 Task: Look for space in Capão da Canoa, Brazil from 6th June, 2023 to 8th June, 2023 for 2 adults in price range Rs.7000 to Rs.12000. Place can be private room with 1  bedroom having 2 beds and 1 bathroom. Property type can be house, flat, guest house. Amenities needed are: wifi. Booking option can be shelf check-in. Required host language is Spanish.
Action: Mouse moved to (418, 92)
Screenshot: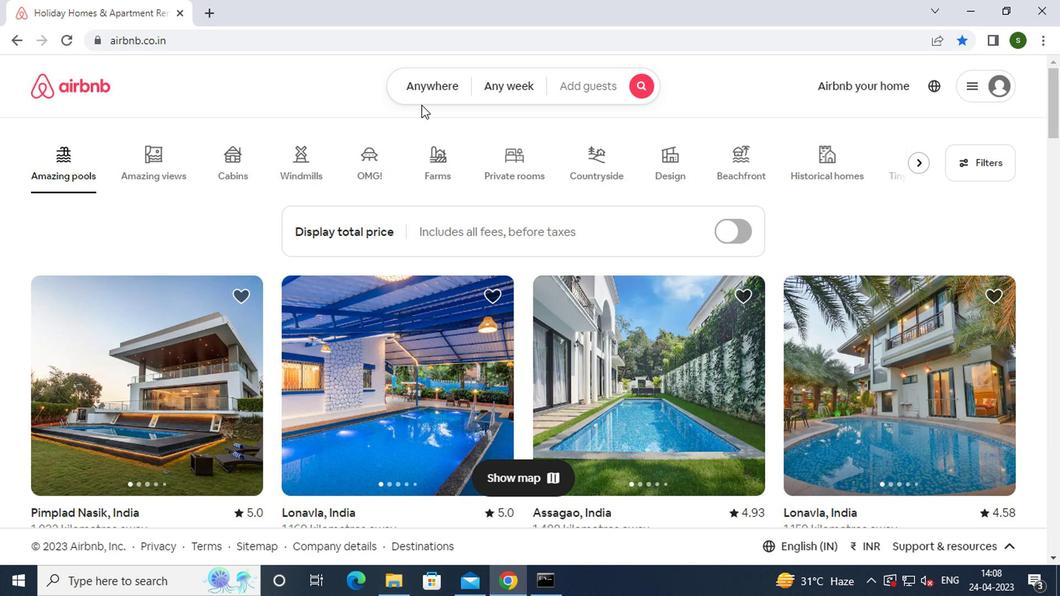 
Action: Mouse pressed left at (418, 92)
Screenshot: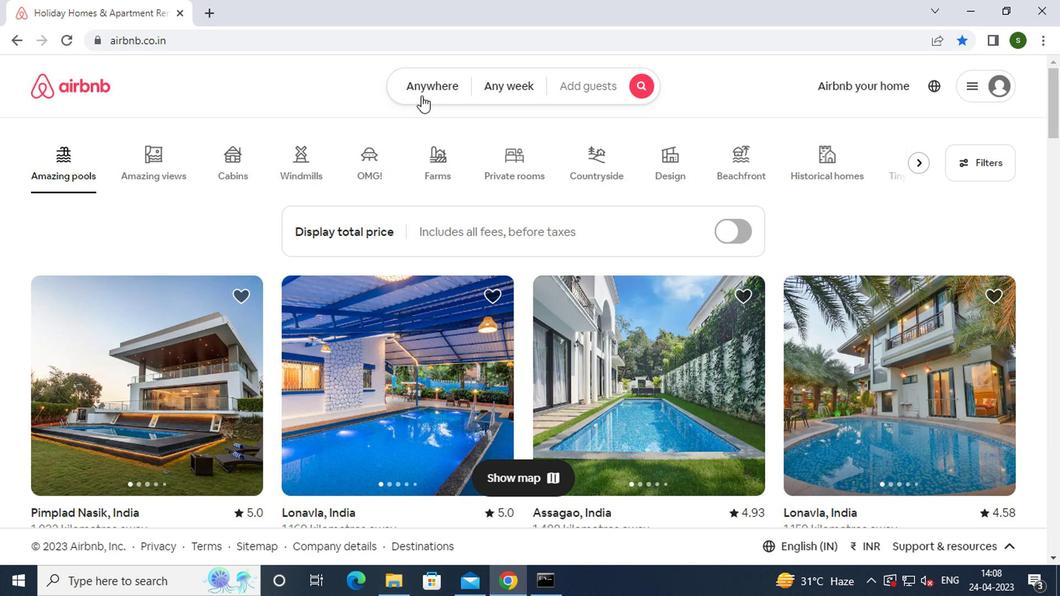 
Action: Mouse moved to (290, 153)
Screenshot: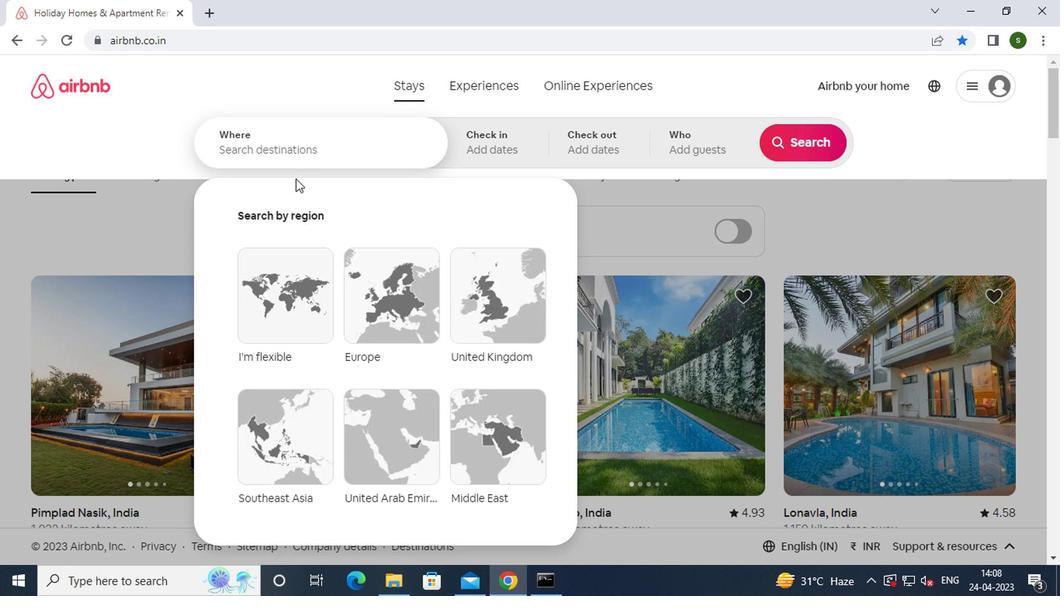 
Action: Mouse pressed left at (290, 153)
Screenshot: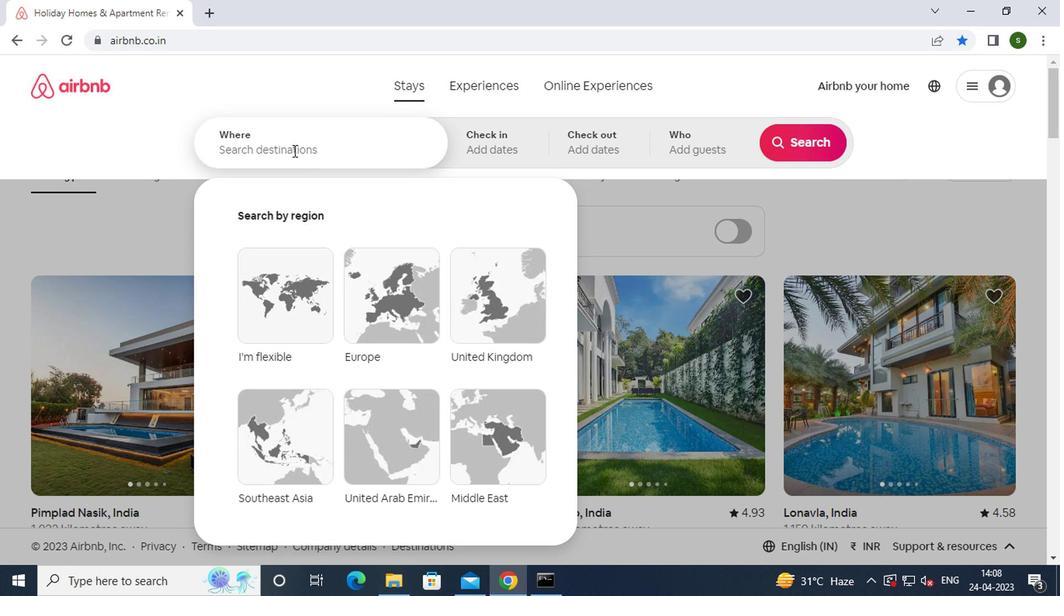 
Action: Key pressed c<Key.caps_lock>apao<Key.space>da<Key.space><Key.caps_lock>c<Key.caps_lock>anoa,<Key.space><Key.caps_lock>b<Key.caps_lock>razil<Key.enter>
Screenshot: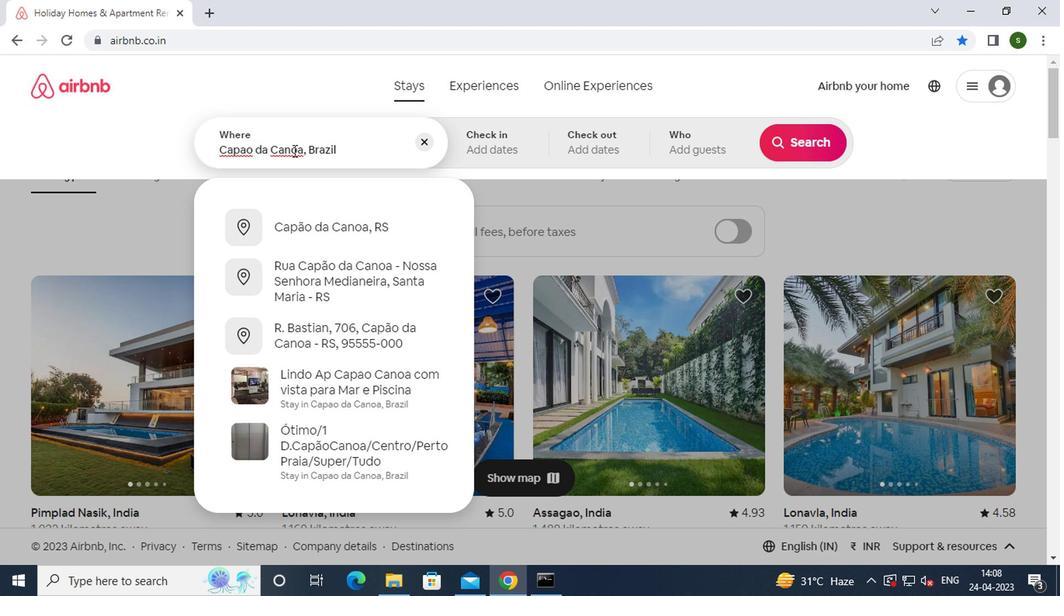 
Action: Mouse moved to (787, 270)
Screenshot: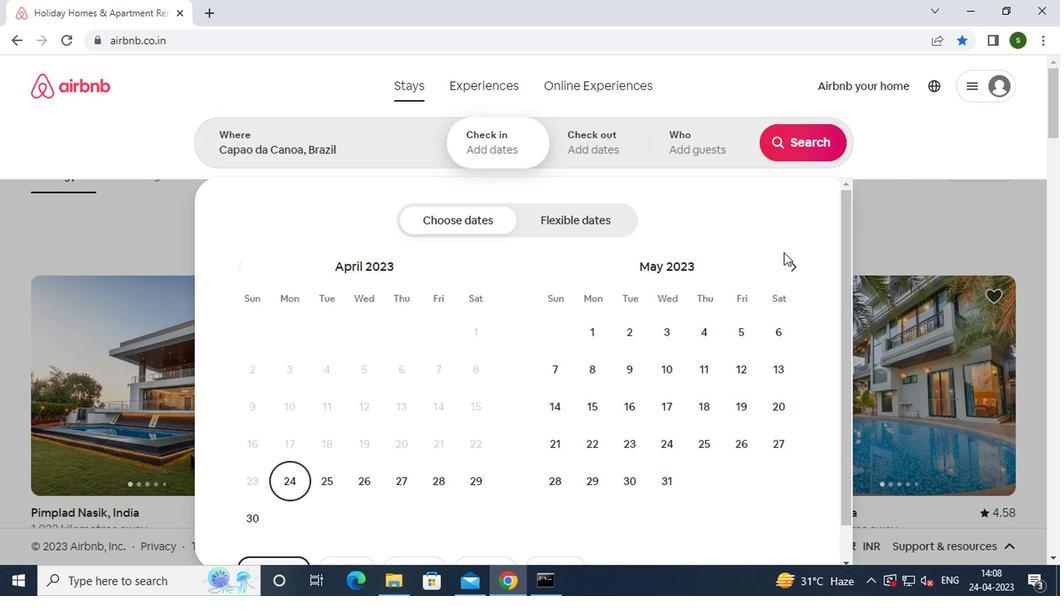 
Action: Mouse pressed left at (787, 270)
Screenshot: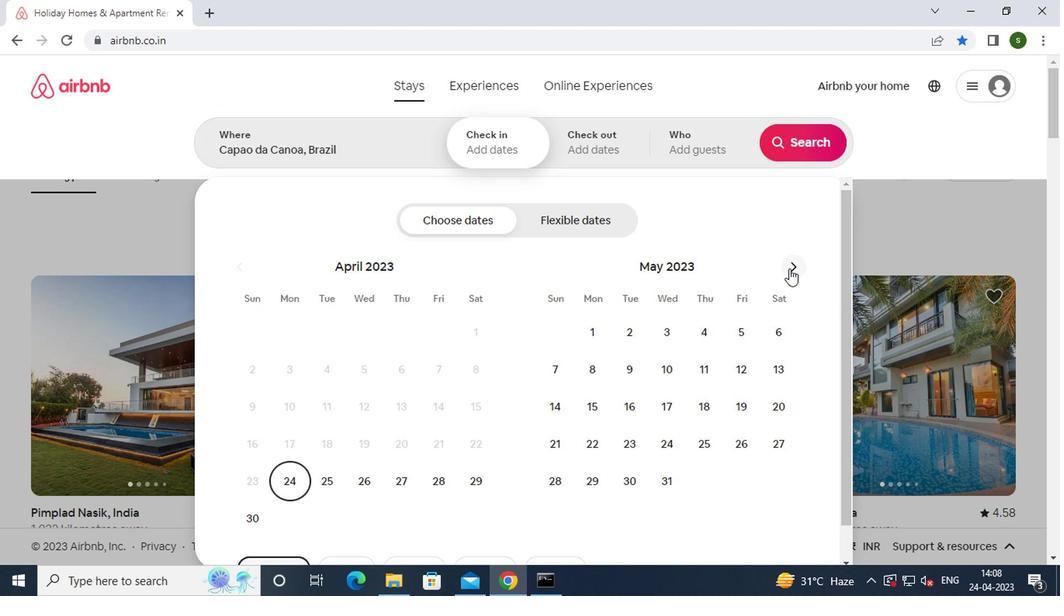 
Action: Mouse moved to (636, 371)
Screenshot: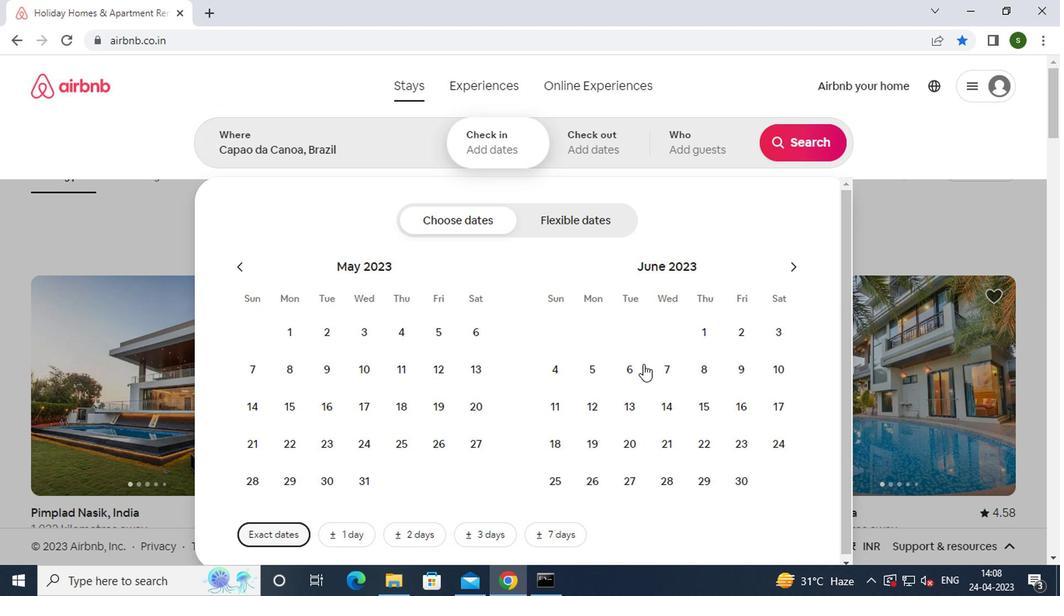 
Action: Mouse pressed left at (636, 371)
Screenshot: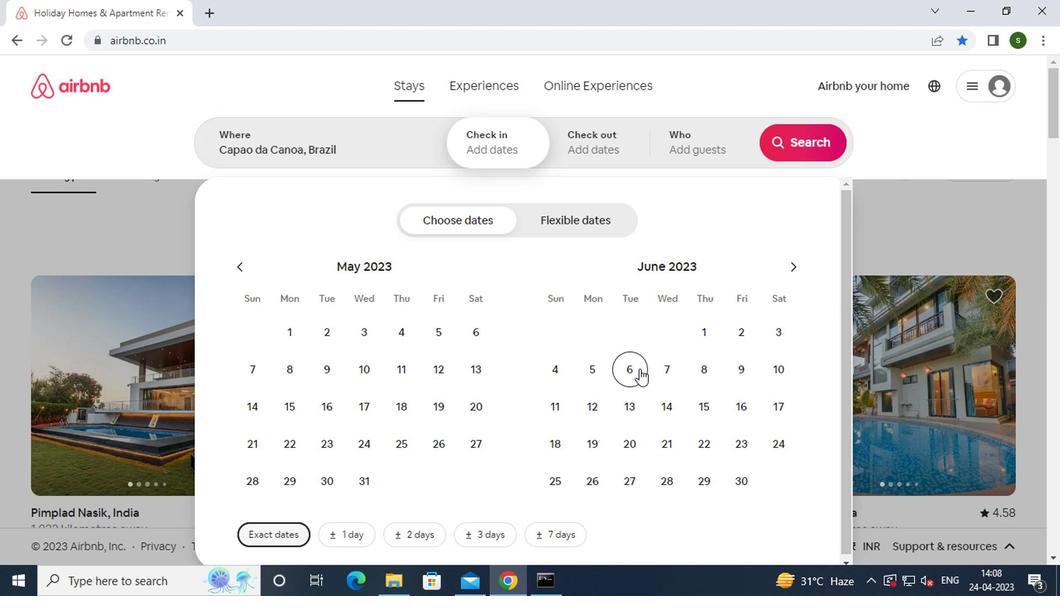 
Action: Mouse moved to (709, 371)
Screenshot: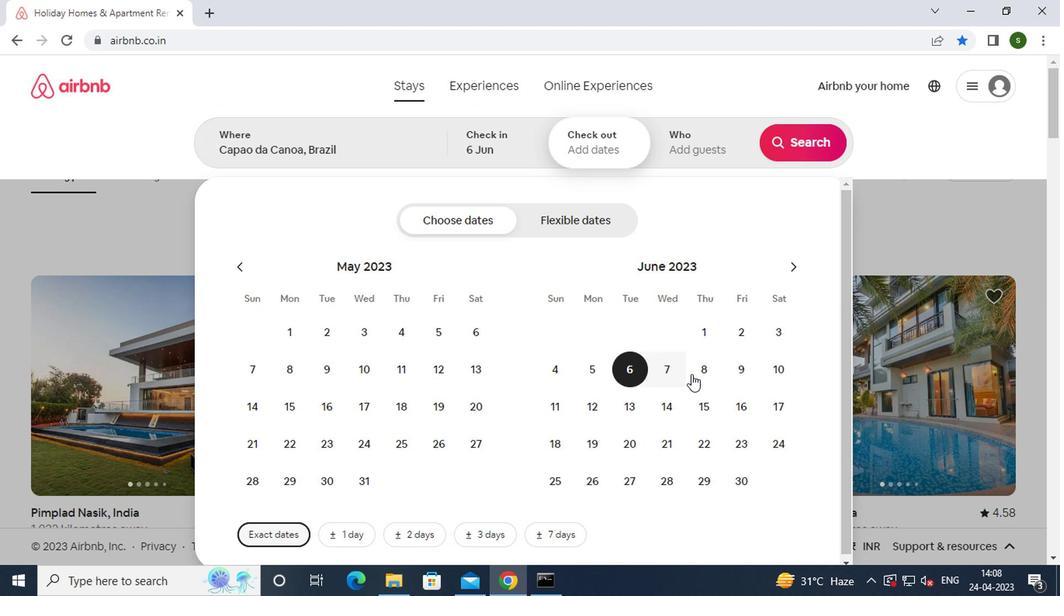 
Action: Mouse pressed left at (709, 371)
Screenshot: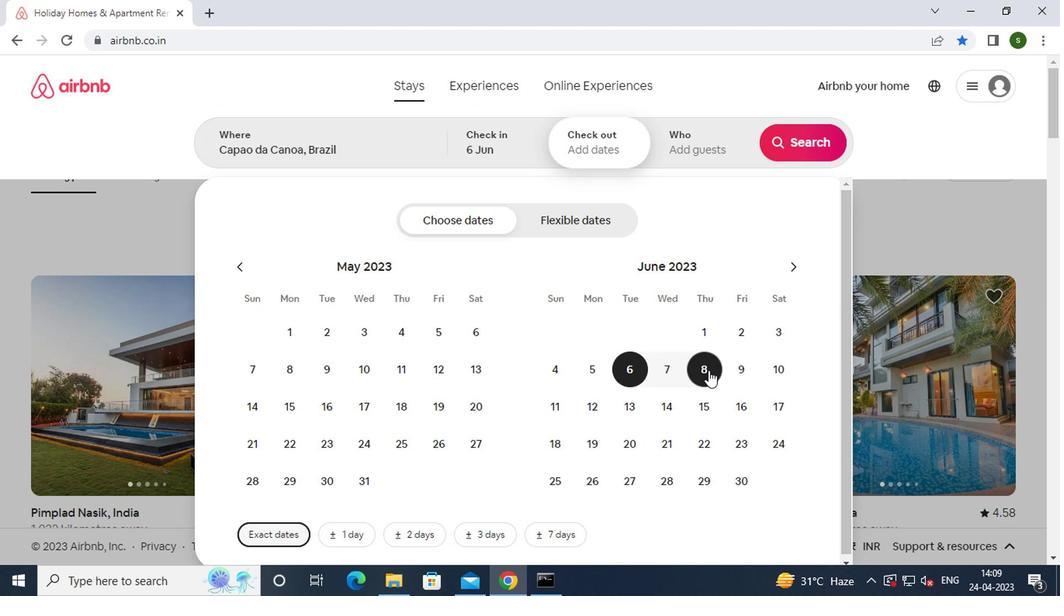 
Action: Mouse moved to (692, 132)
Screenshot: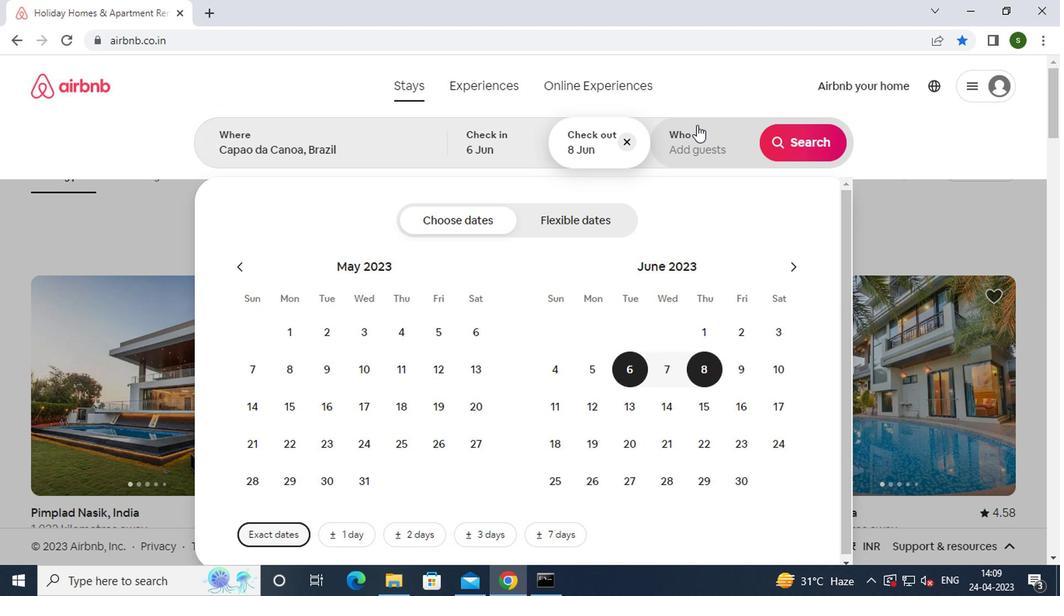 
Action: Mouse pressed left at (692, 132)
Screenshot: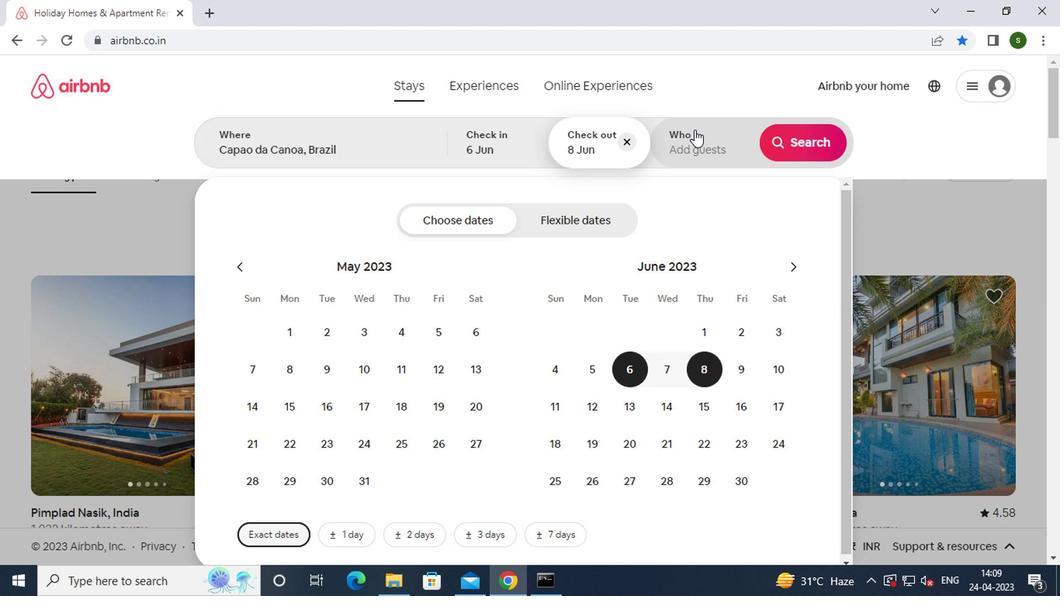 
Action: Mouse moved to (812, 229)
Screenshot: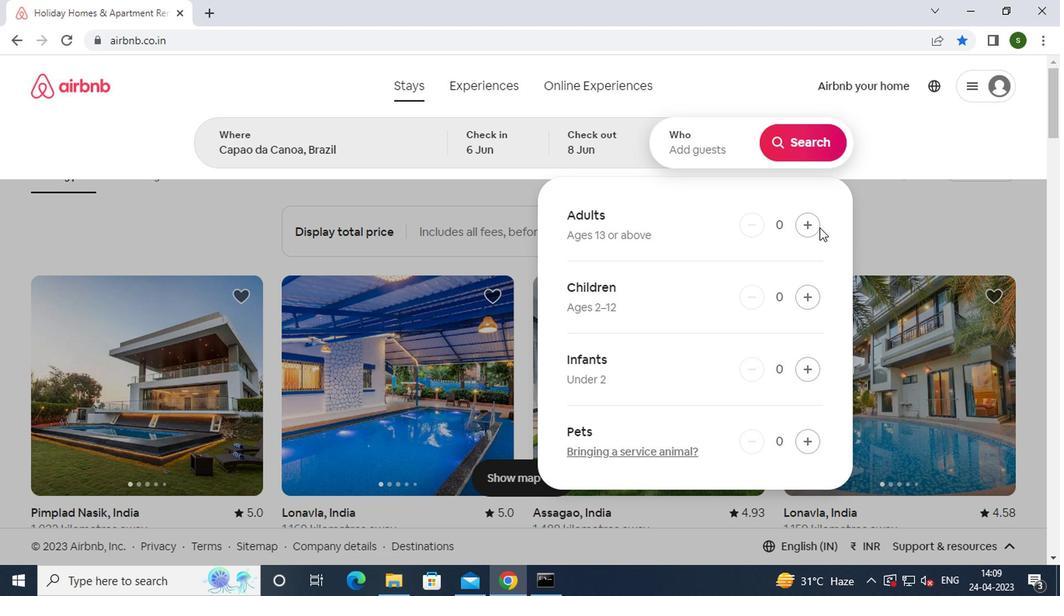 
Action: Mouse pressed left at (812, 229)
Screenshot: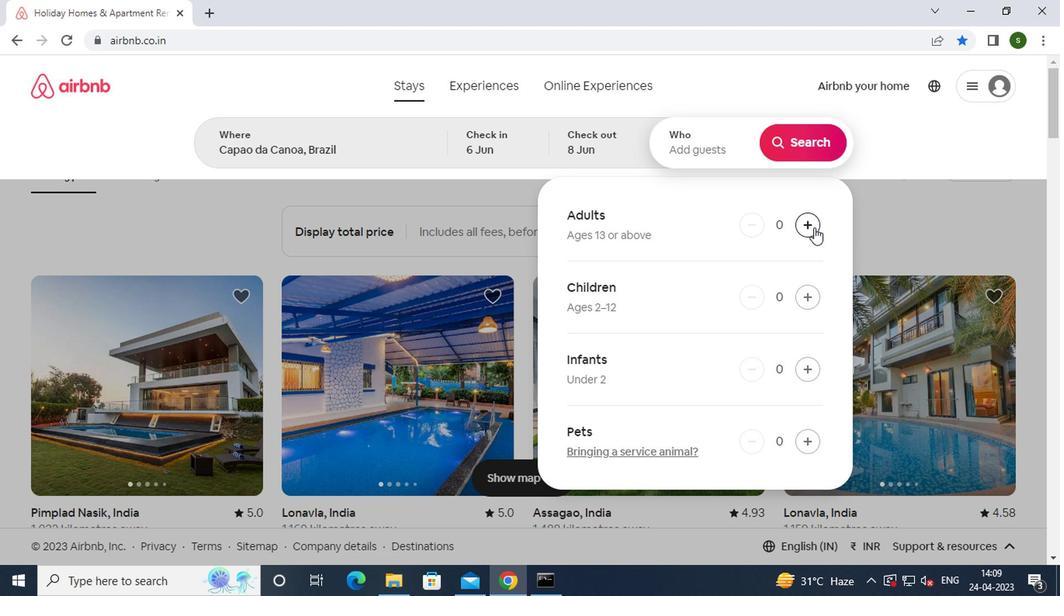 
Action: Mouse pressed left at (812, 229)
Screenshot: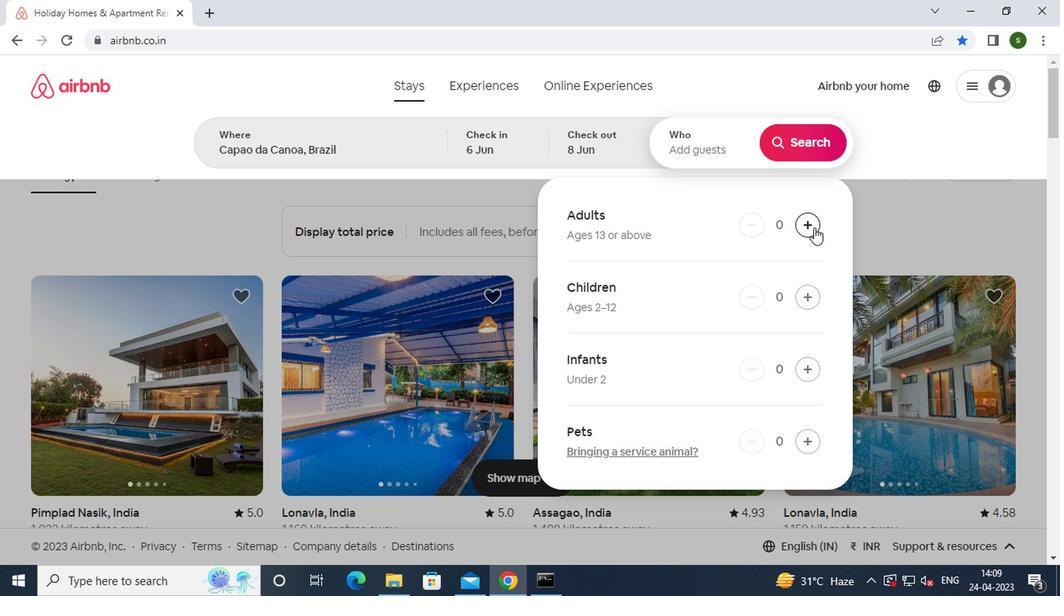 
Action: Mouse moved to (780, 145)
Screenshot: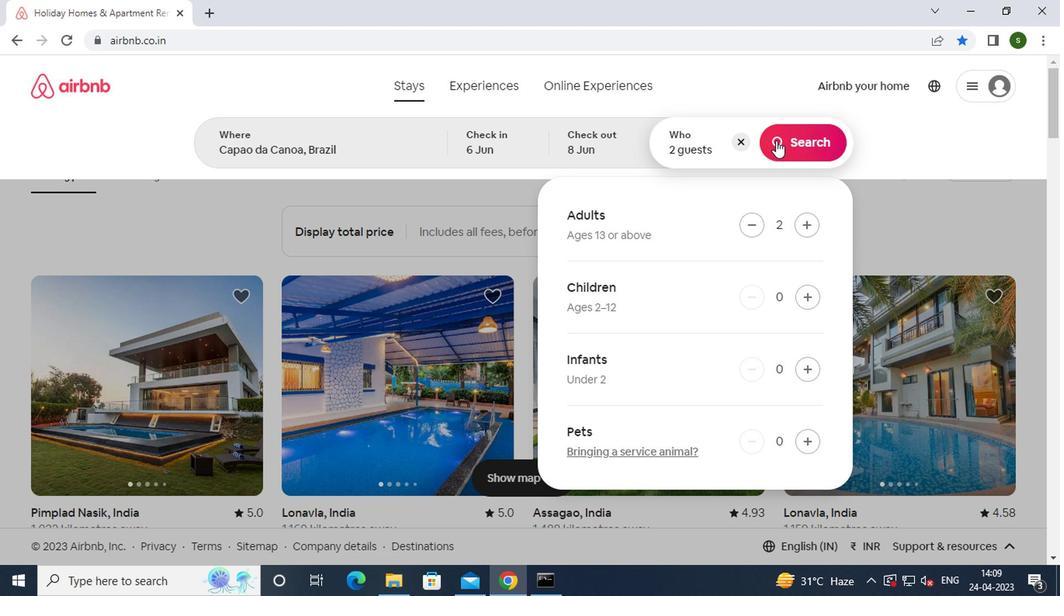 
Action: Mouse pressed left at (780, 145)
Screenshot: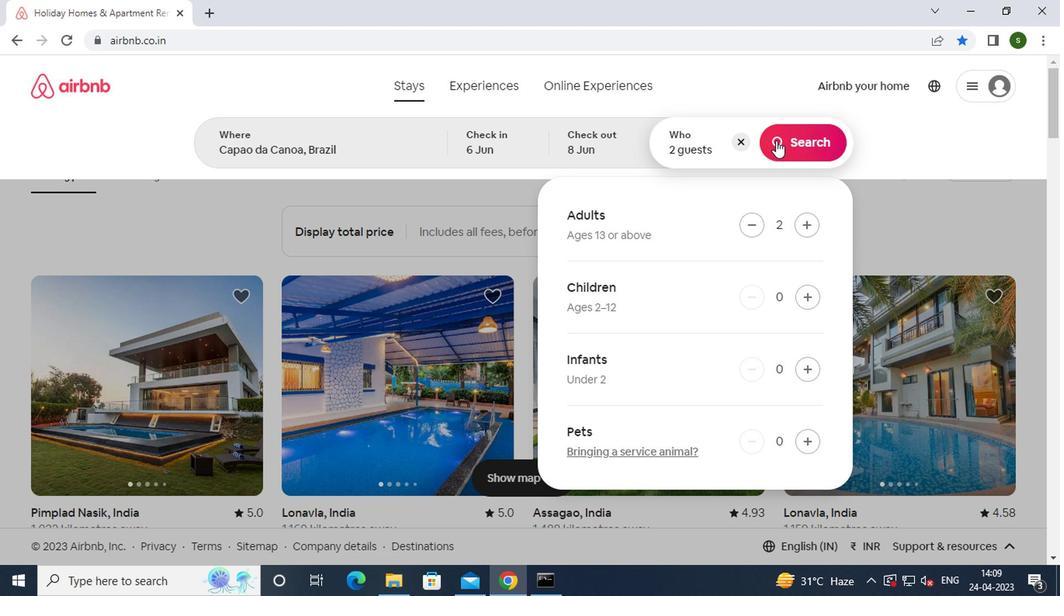 
Action: Mouse moved to (986, 139)
Screenshot: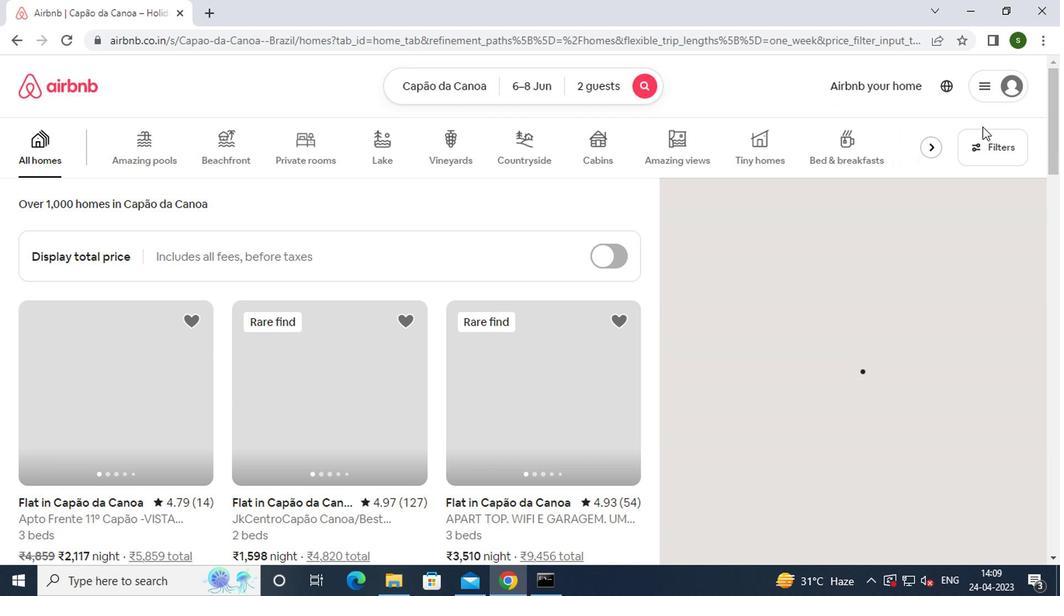 
Action: Mouse pressed left at (986, 139)
Screenshot: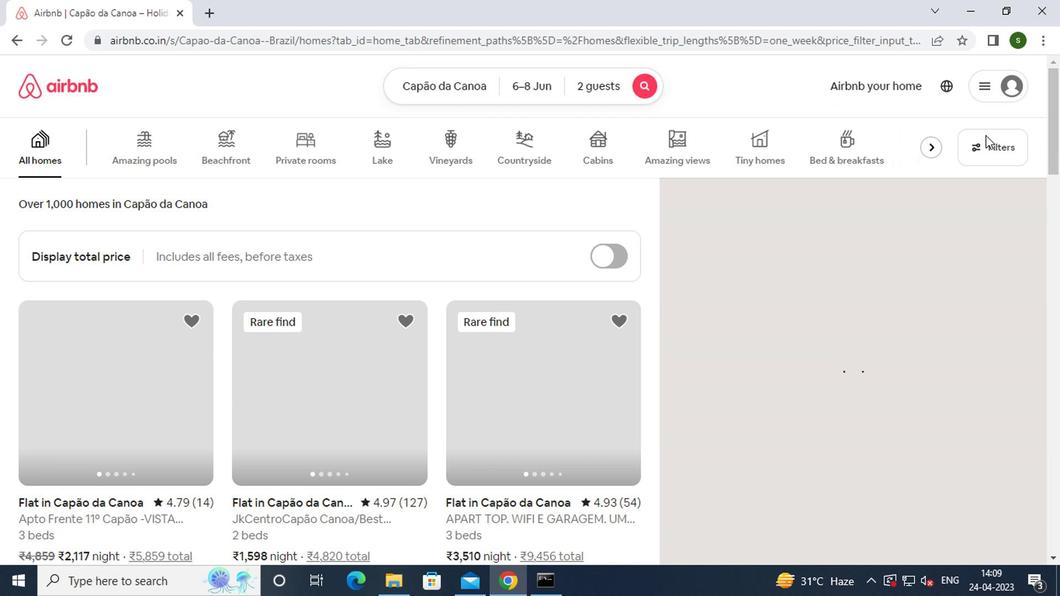 
Action: Mouse moved to (485, 347)
Screenshot: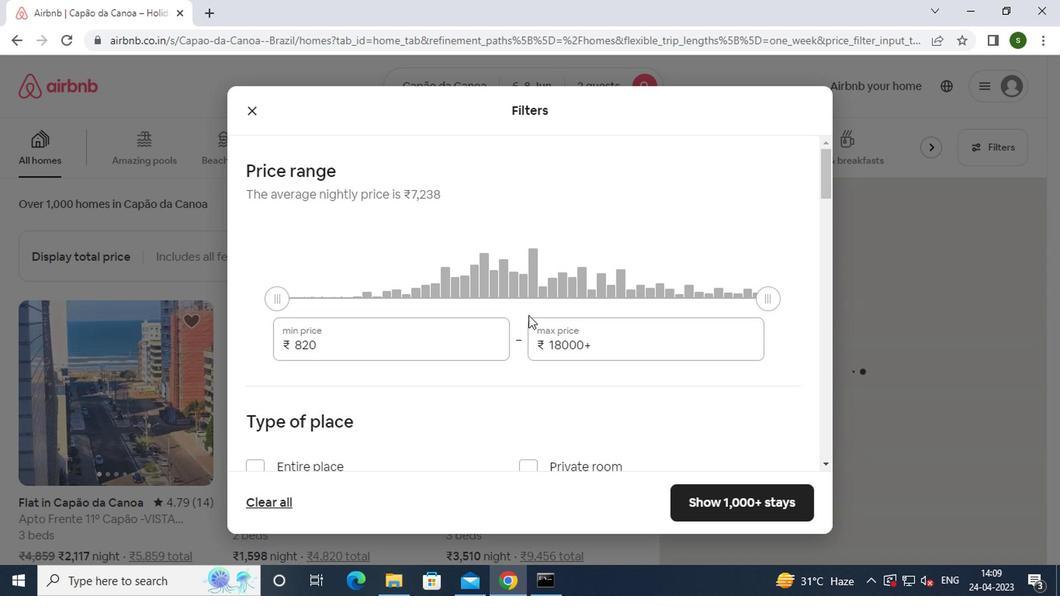 
Action: Mouse pressed left at (485, 347)
Screenshot: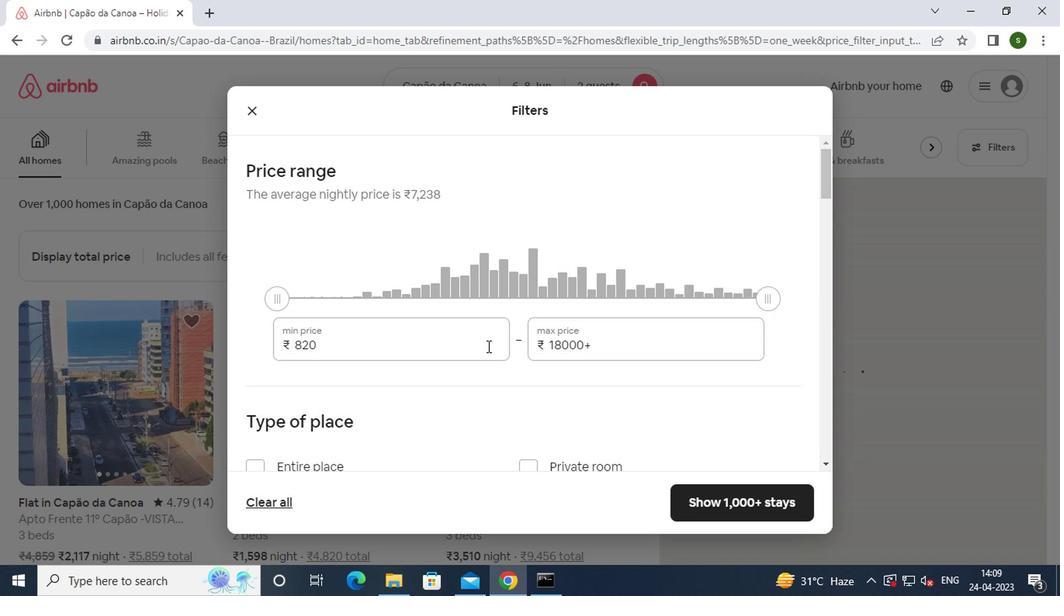 
Action: Mouse moved to (485, 341)
Screenshot: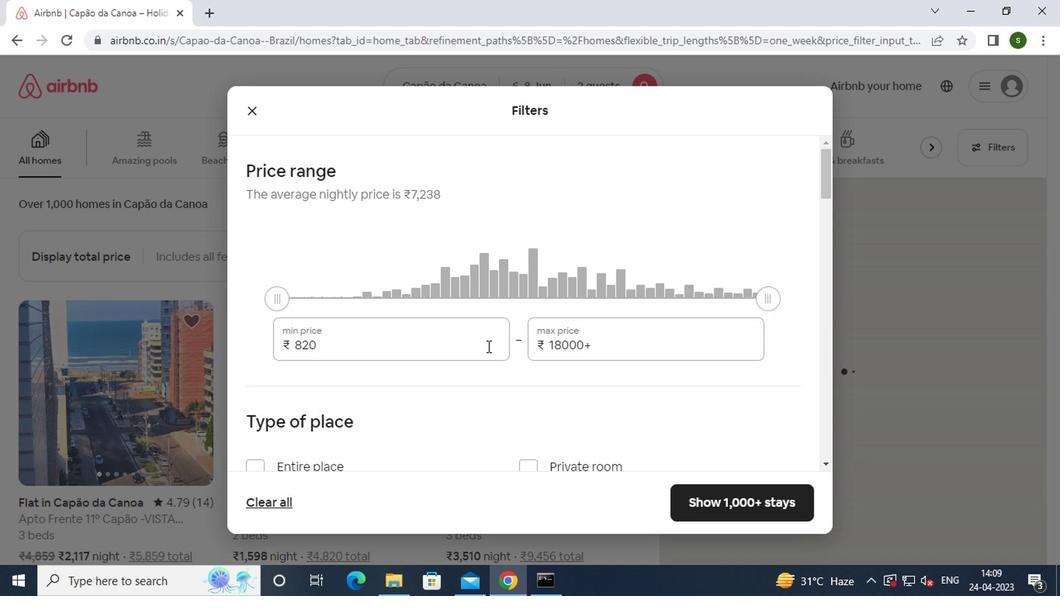 
Action: Key pressed <Key.backspace><Key.backspace><Key.backspace><Key.backspace><Key.backspace><Key.backspace><Key.backspace><Key.backspace>7000
Screenshot: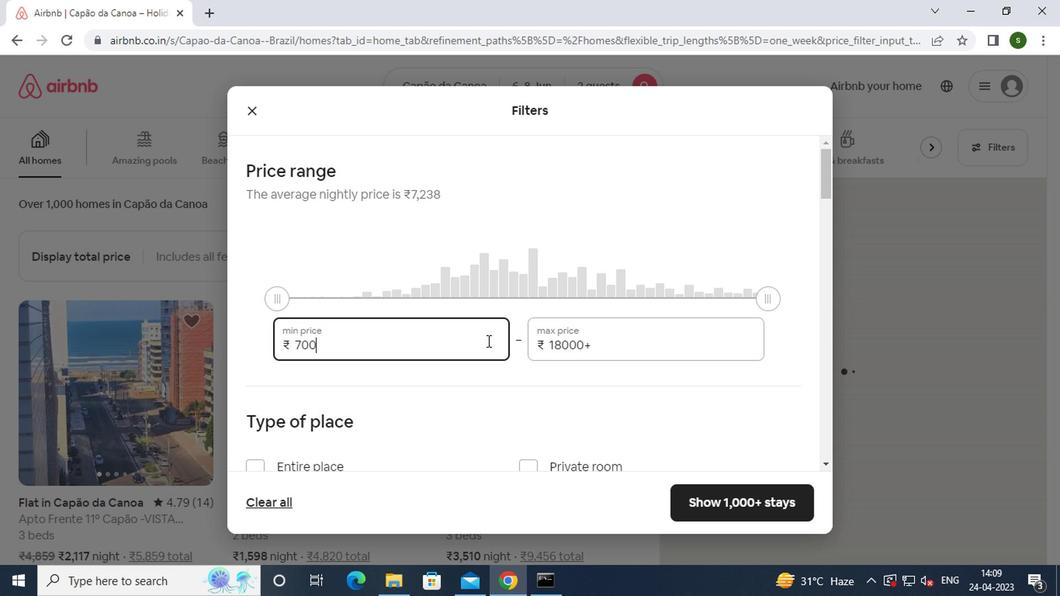 
Action: Mouse moved to (606, 343)
Screenshot: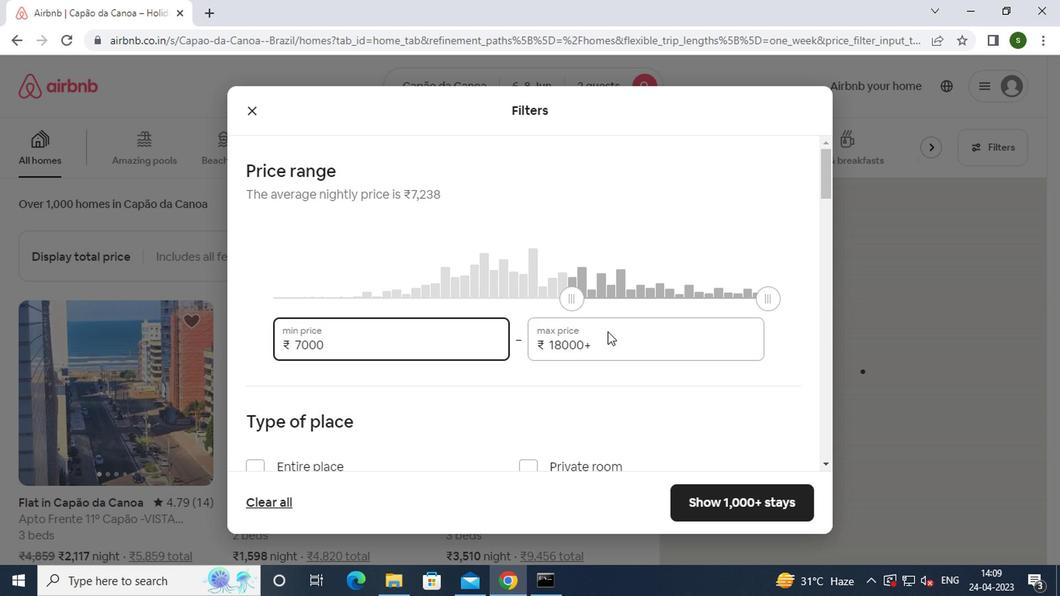 
Action: Mouse pressed left at (606, 343)
Screenshot: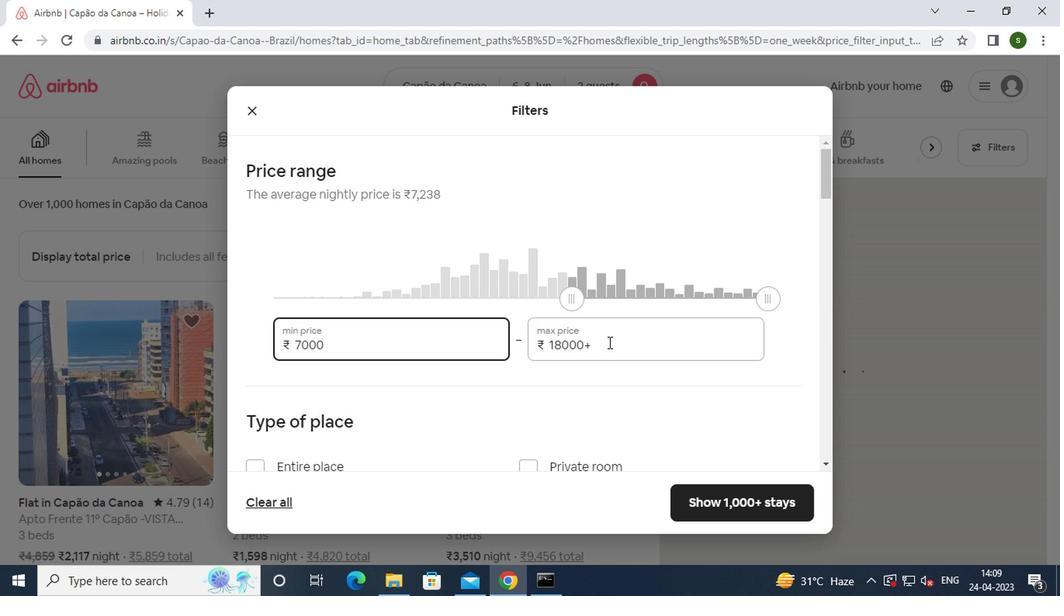 
Action: Key pressed <Key.backspace><Key.backspace><Key.backspace><Key.backspace><Key.backspace><Key.backspace><Key.backspace><Key.backspace><Key.backspace><Key.backspace><Key.backspace>12000
Screenshot: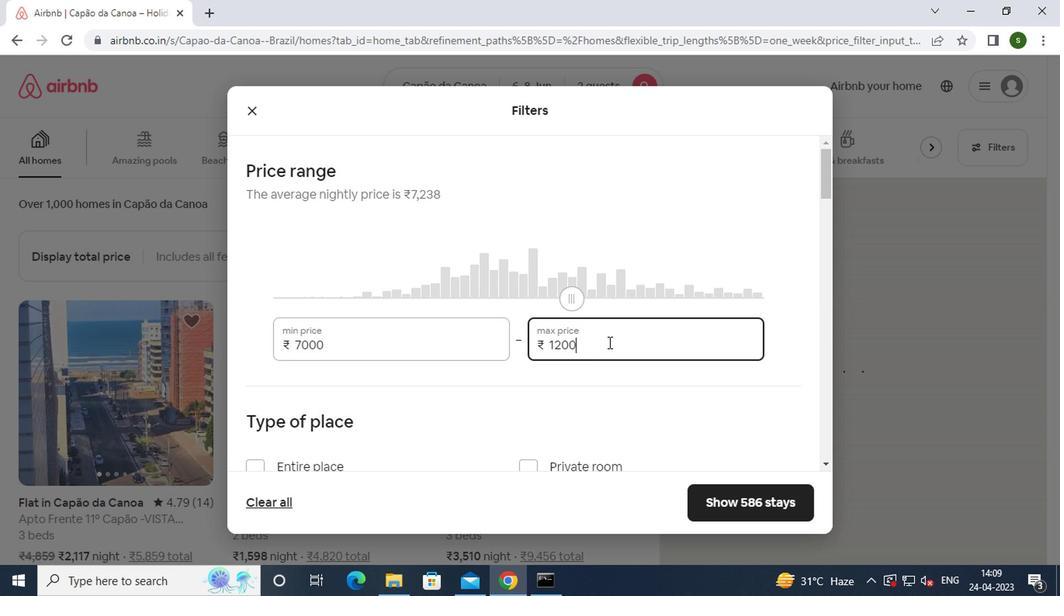 
Action: Mouse moved to (385, 349)
Screenshot: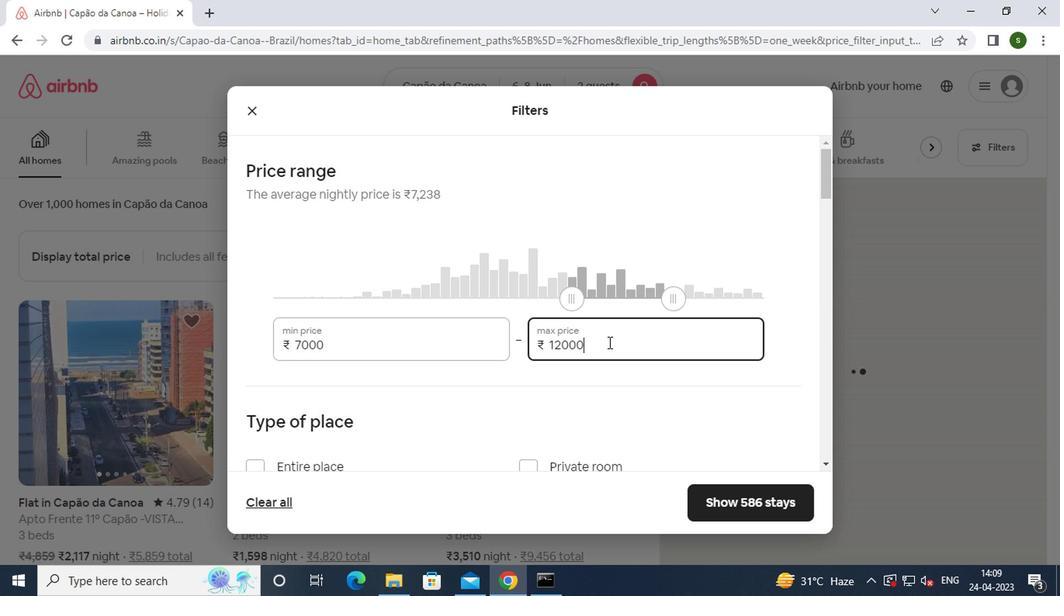 
Action: Mouse scrolled (385, 348) with delta (0, -1)
Screenshot: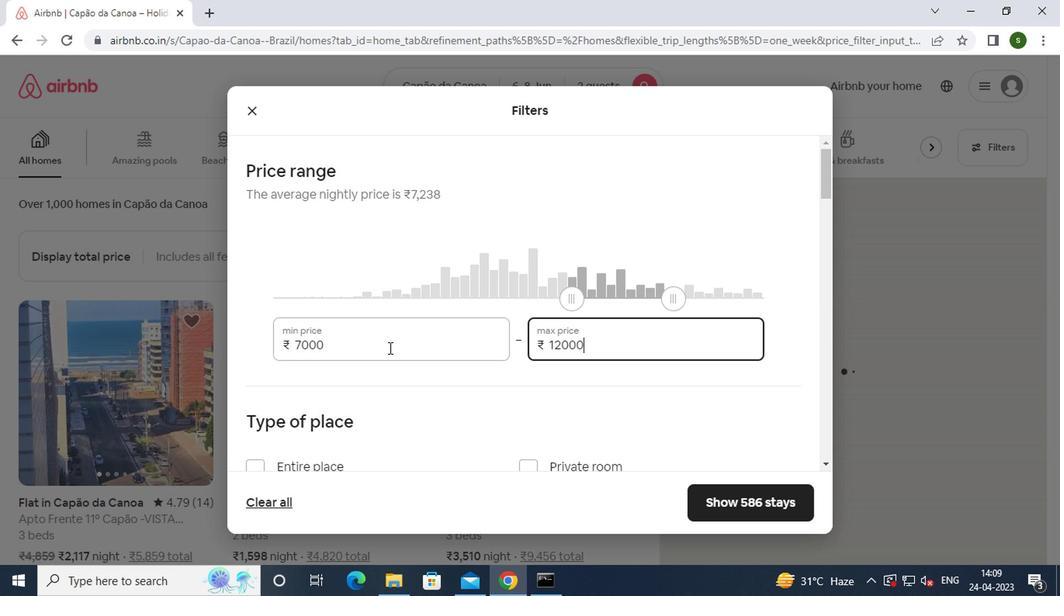 
Action: Mouse scrolled (385, 348) with delta (0, -1)
Screenshot: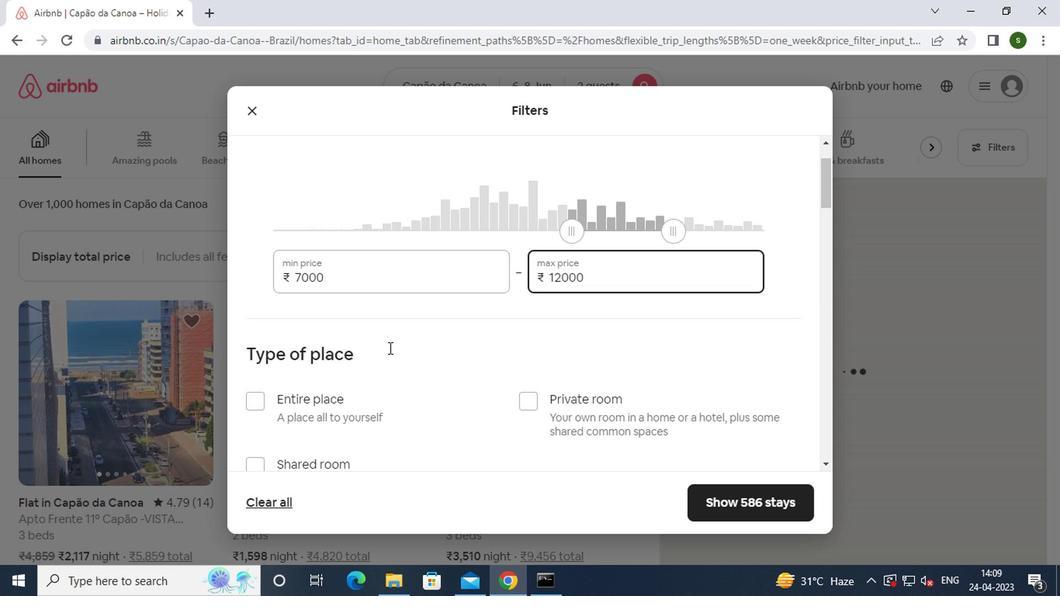 
Action: Mouse moved to (528, 319)
Screenshot: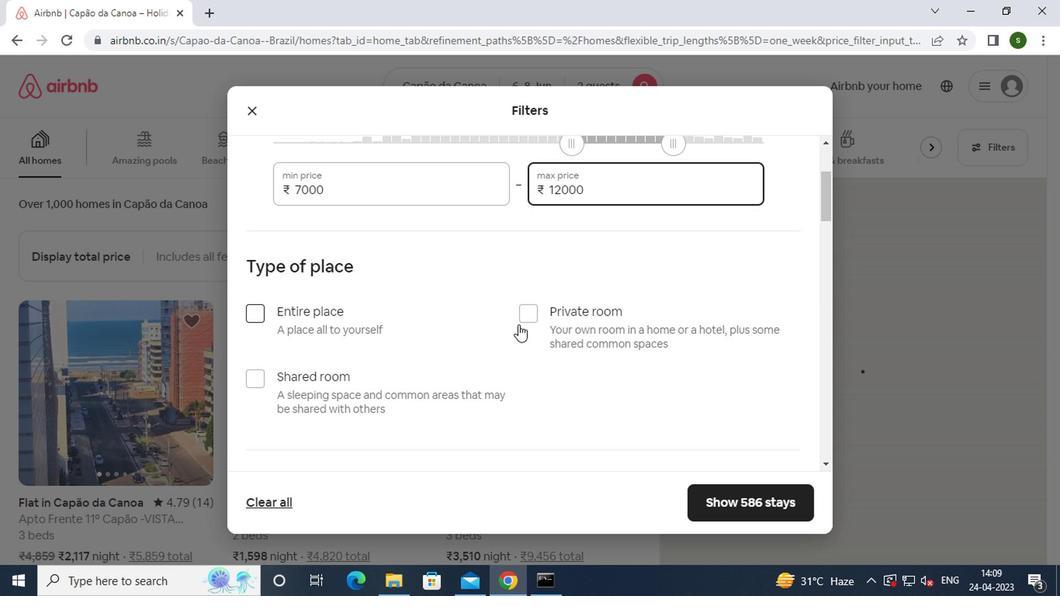 
Action: Mouse pressed left at (528, 319)
Screenshot: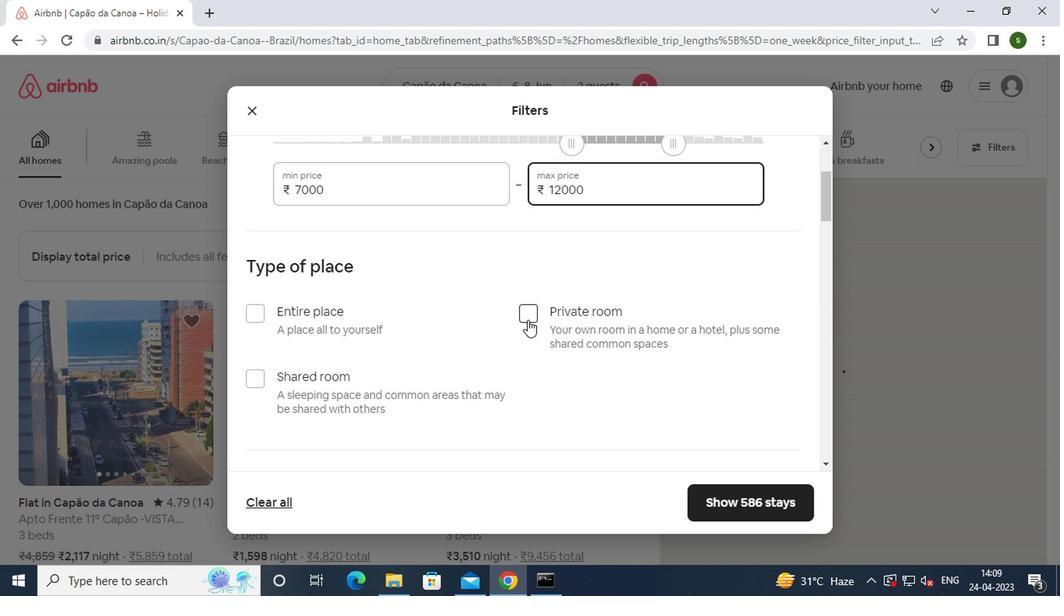 
Action: Mouse moved to (424, 350)
Screenshot: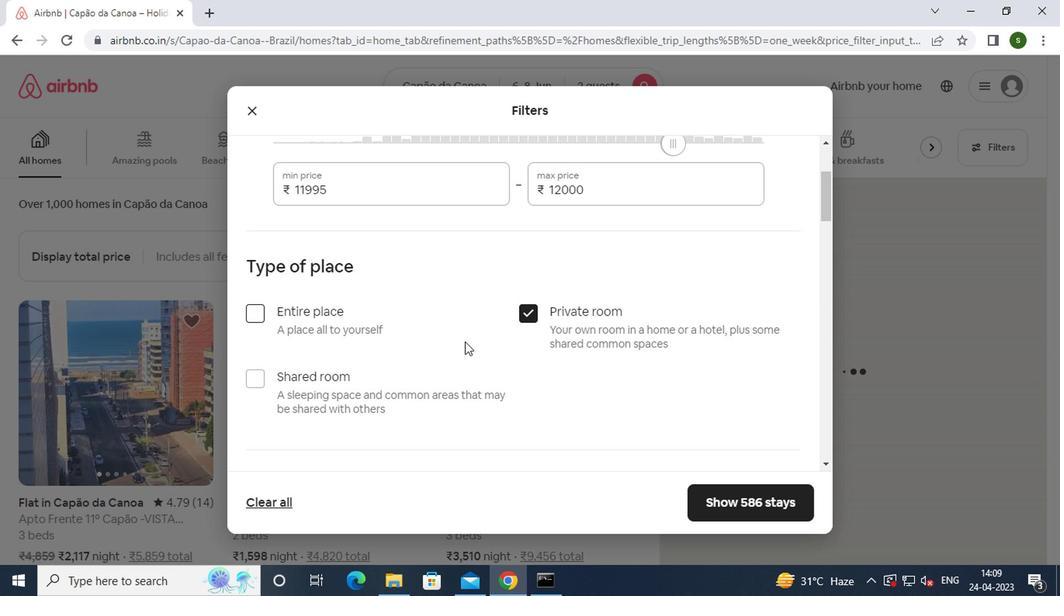 
Action: Mouse scrolled (424, 349) with delta (0, -1)
Screenshot: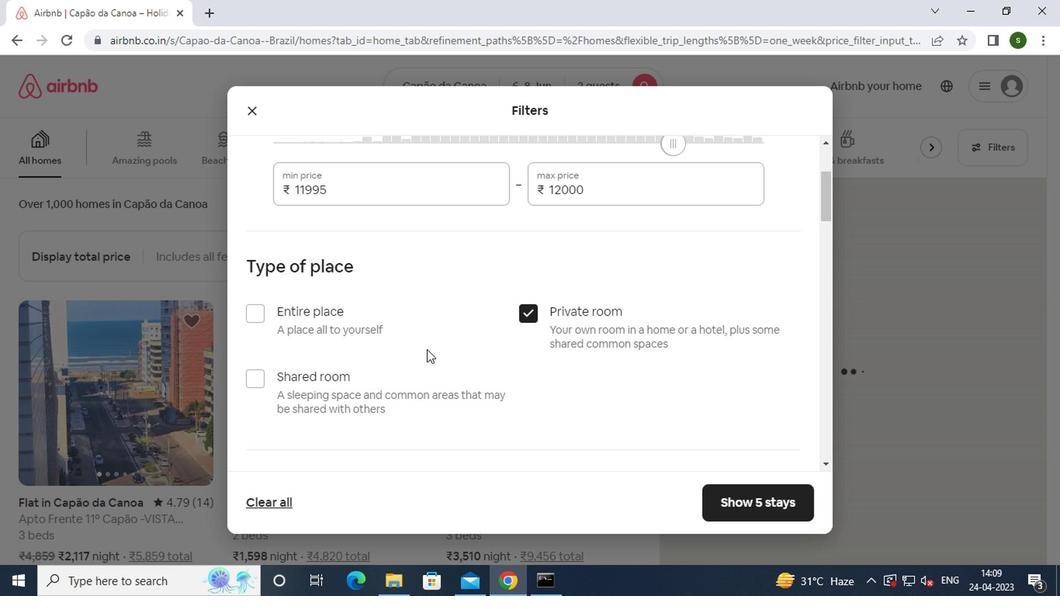 
Action: Mouse scrolled (424, 349) with delta (0, -1)
Screenshot: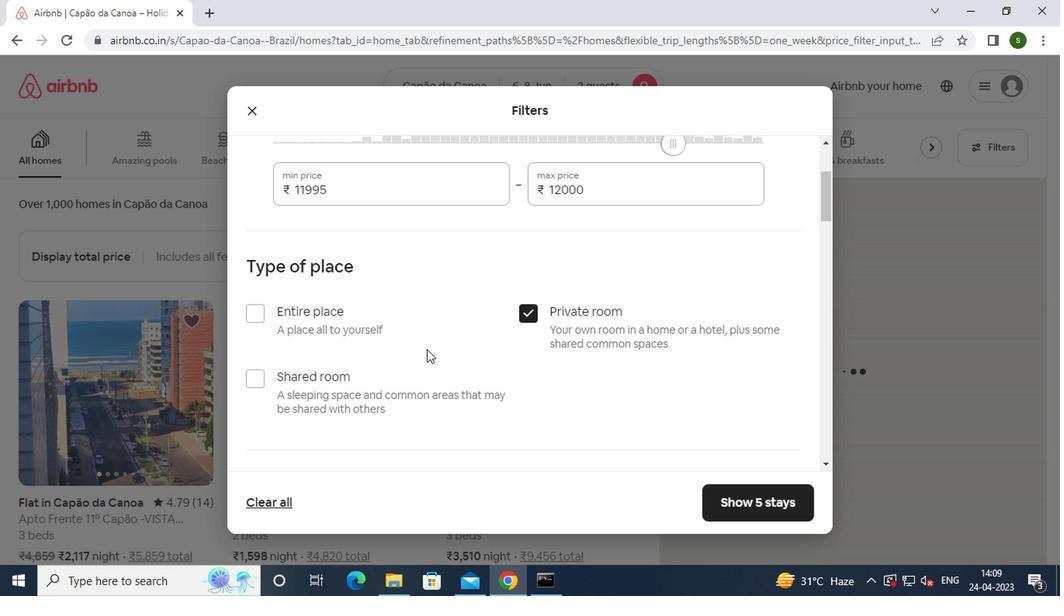 
Action: Mouse scrolled (424, 349) with delta (0, -1)
Screenshot: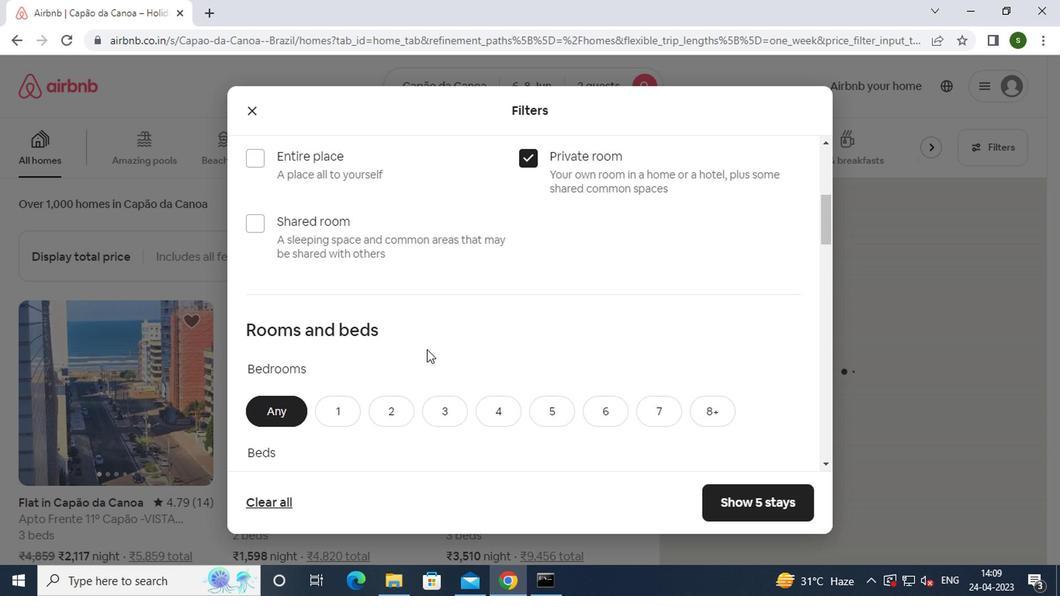 
Action: Mouse moved to (330, 339)
Screenshot: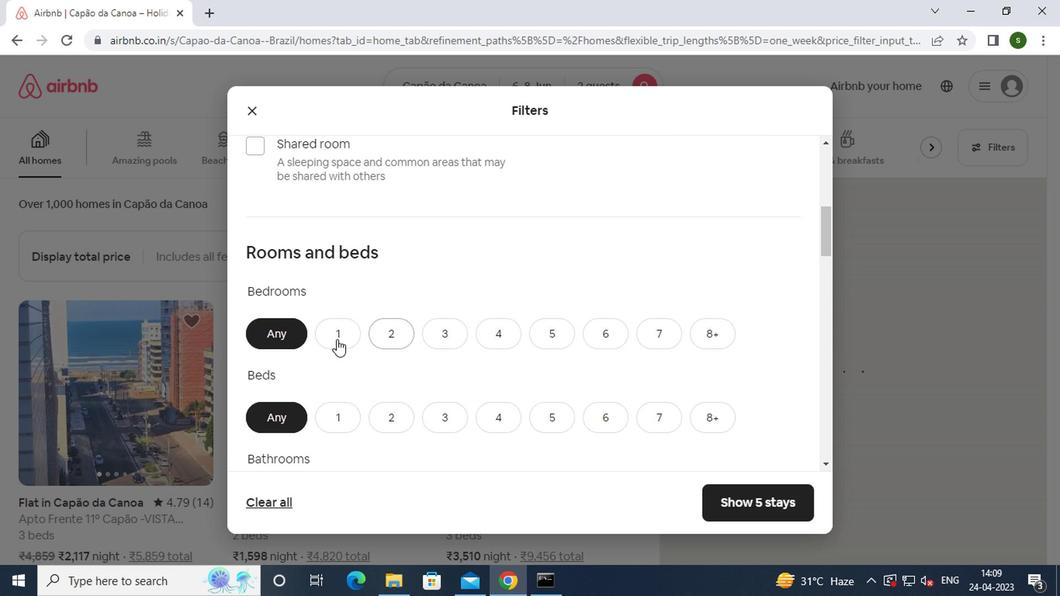 
Action: Mouse pressed left at (330, 339)
Screenshot: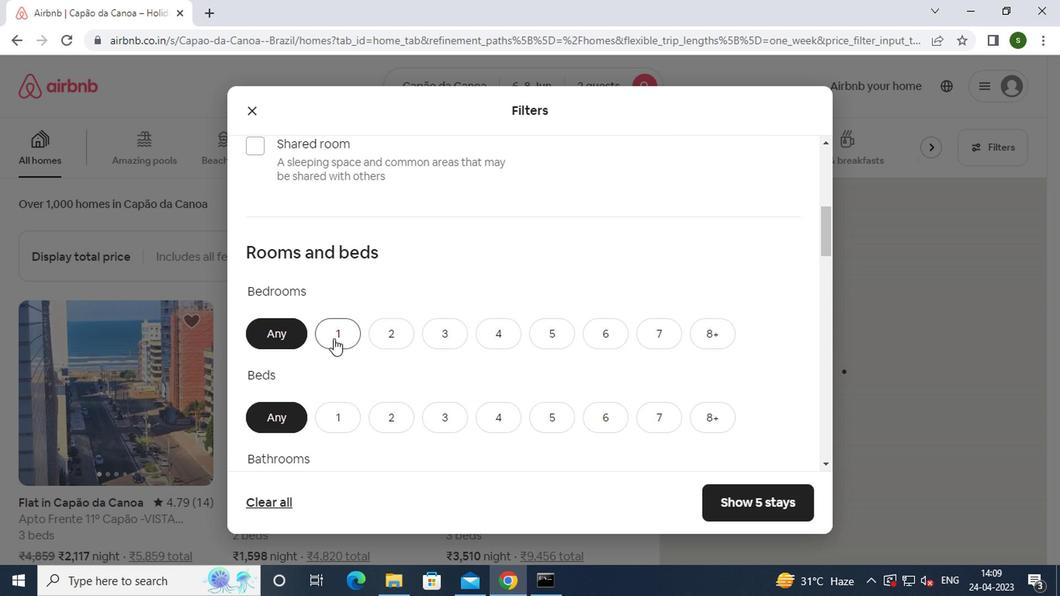 
Action: Mouse moved to (387, 415)
Screenshot: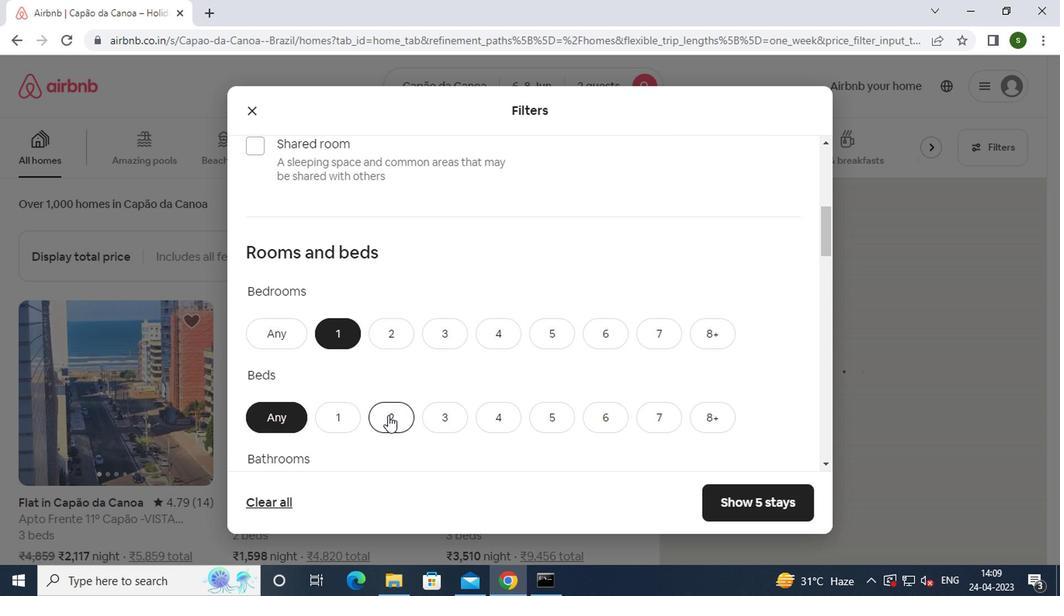 
Action: Mouse pressed left at (387, 415)
Screenshot: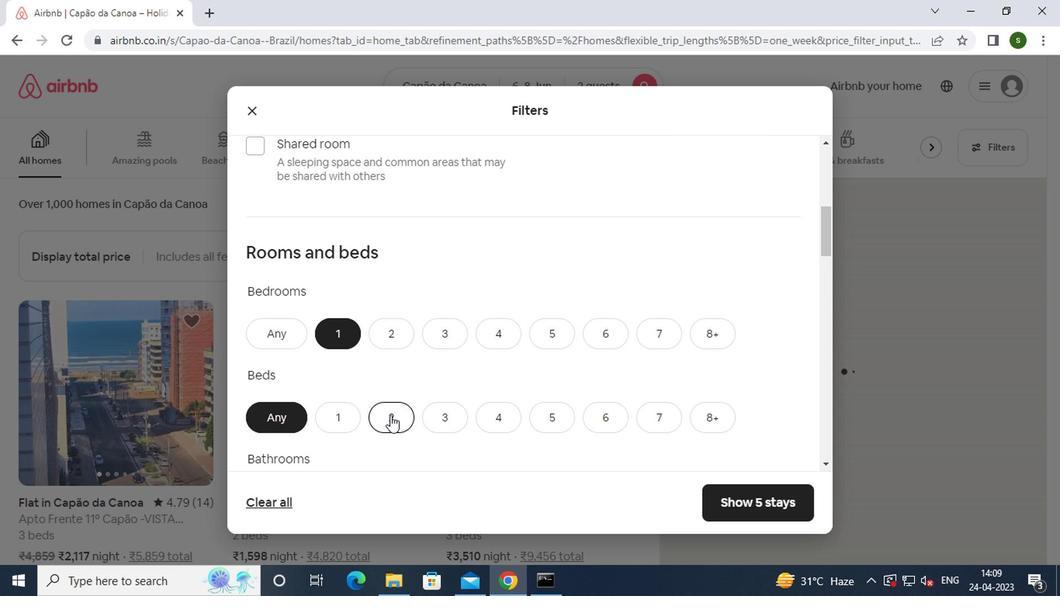 
Action: Mouse moved to (445, 374)
Screenshot: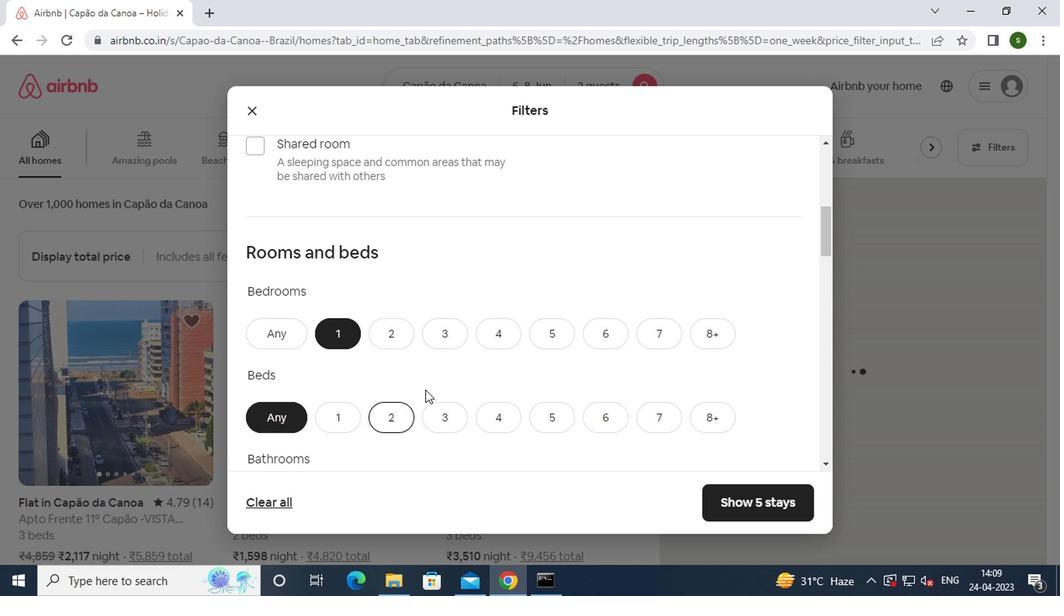 
Action: Mouse scrolled (445, 373) with delta (0, -1)
Screenshot: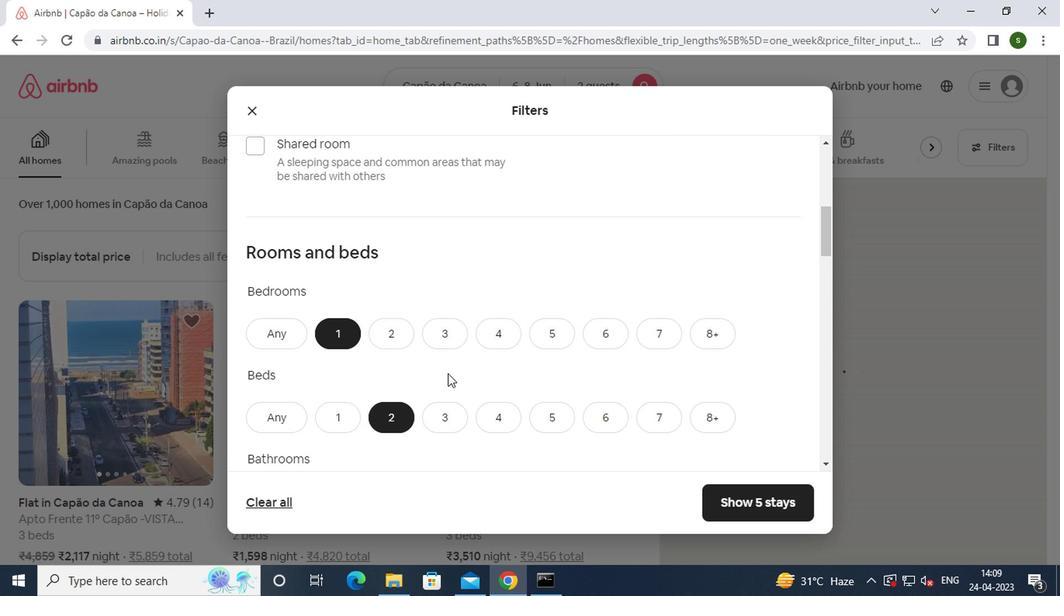 
Action: Mouse scrolled (445, 373) with delta (0, -1)
Screenshot: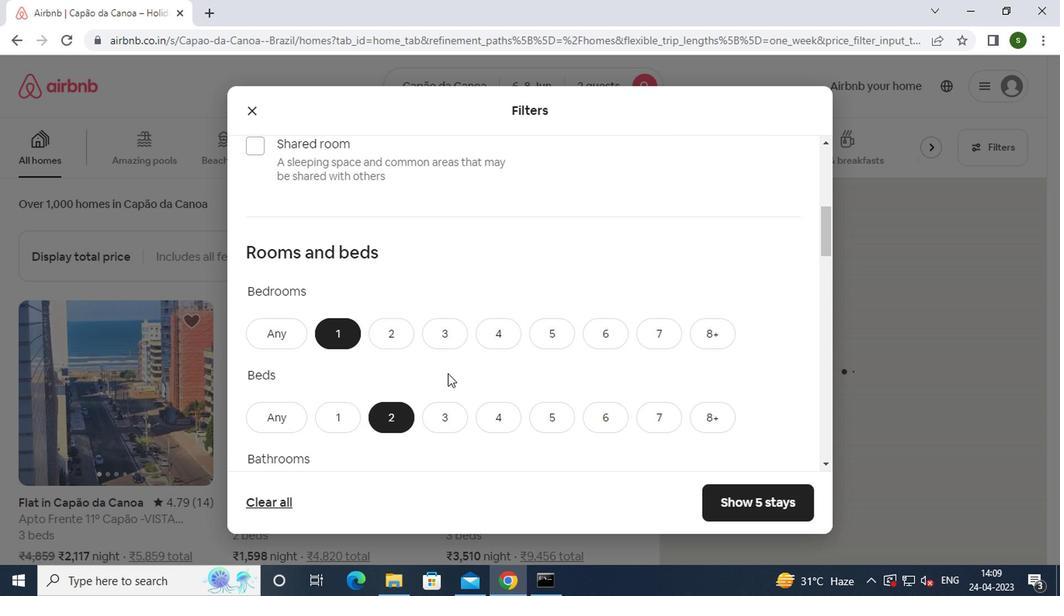 
Action: Mouse moved to (322, 339)
Screenshot: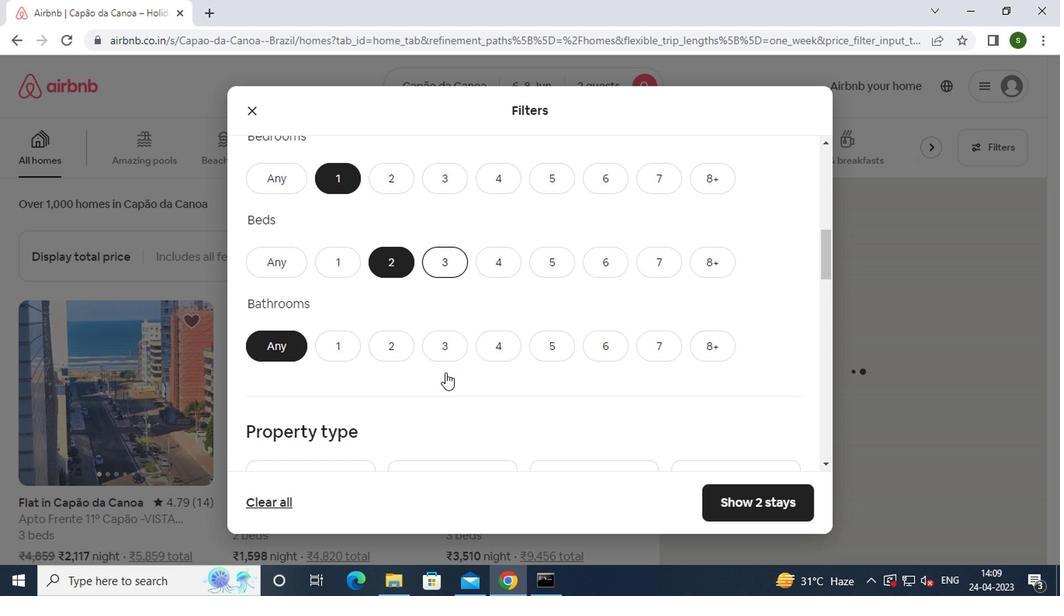 
Action: Mouse pressed left at (322, 339)
Screenshot: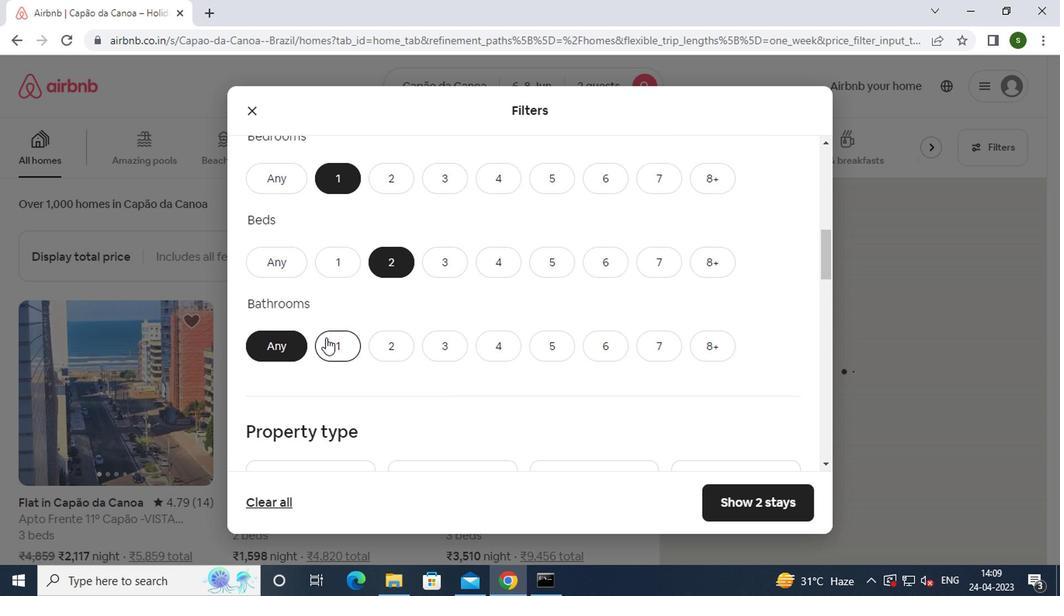 
Action: Mouse moved to (401, 322)
Screenshot: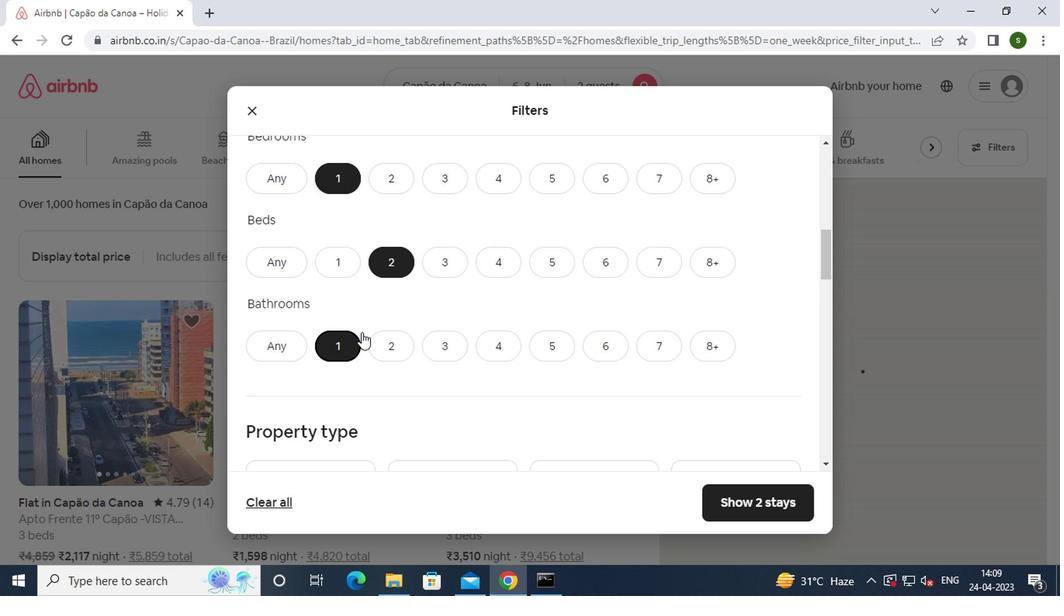 
Action: Mouse scrolled (401, 321) with delta (0, 0)
Screenshot: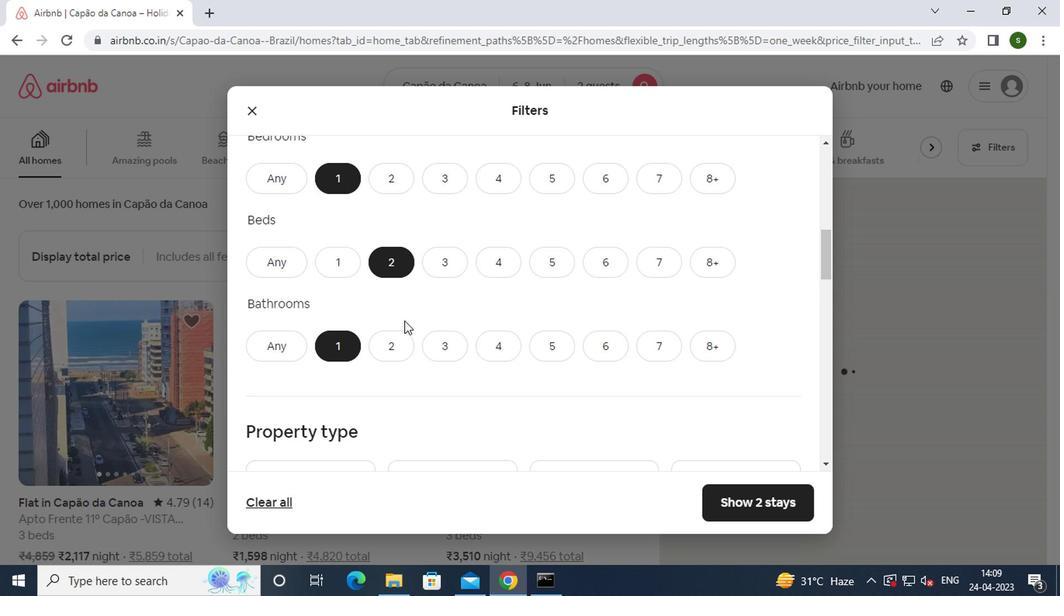 
Action: Mouse scrolled (401, 321) with delta (0, 0)
Screenshot: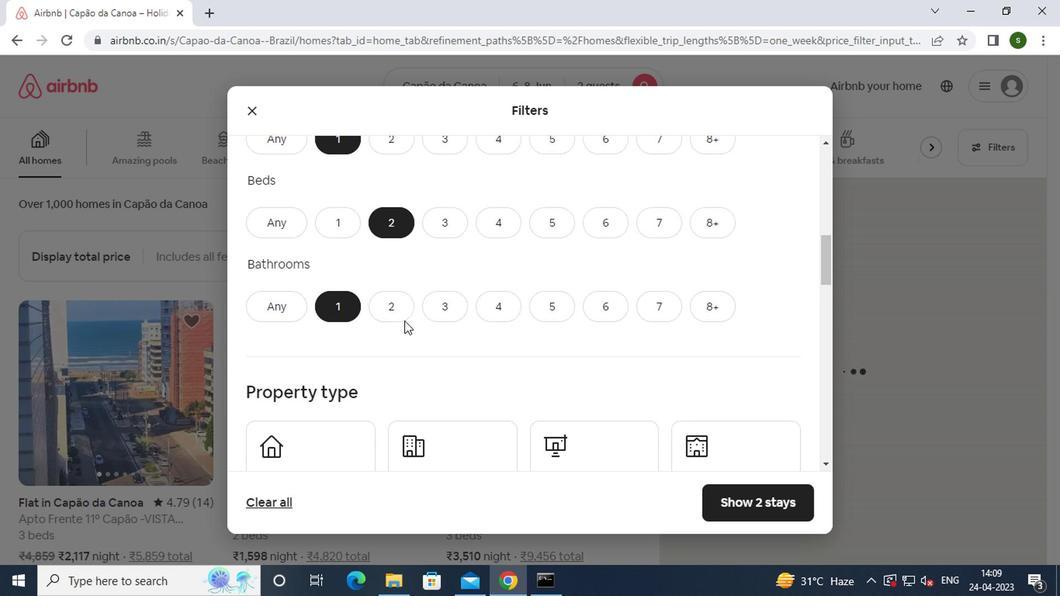 
Action: Mouse moved to (362, 329)
Screenshot: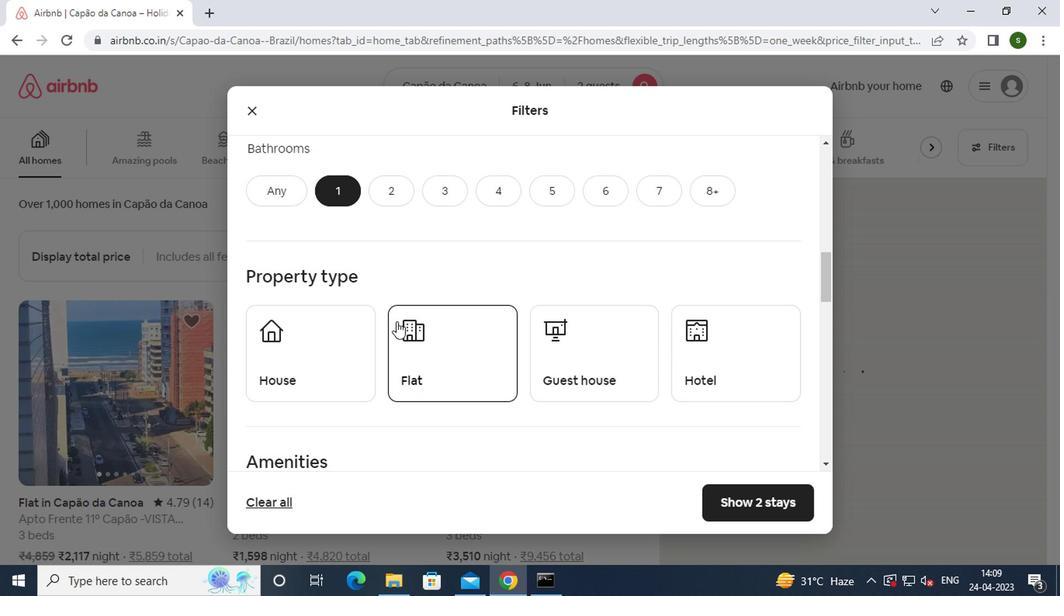 
Action: Mouse pressed left at (362, 329)
Screenshot: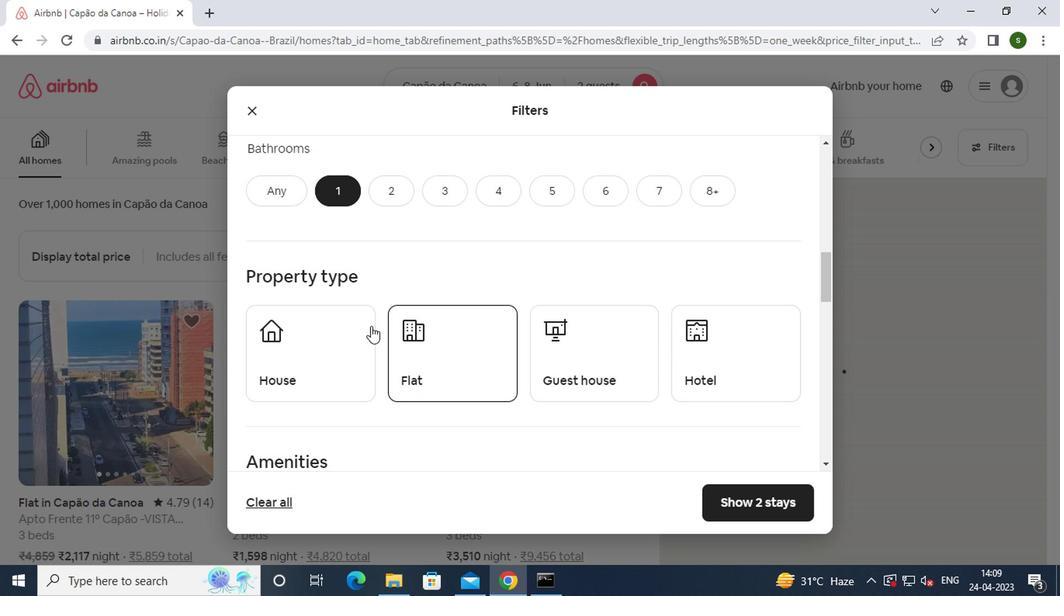 
Action: Mouse moved to (408, 329)
Screenshot: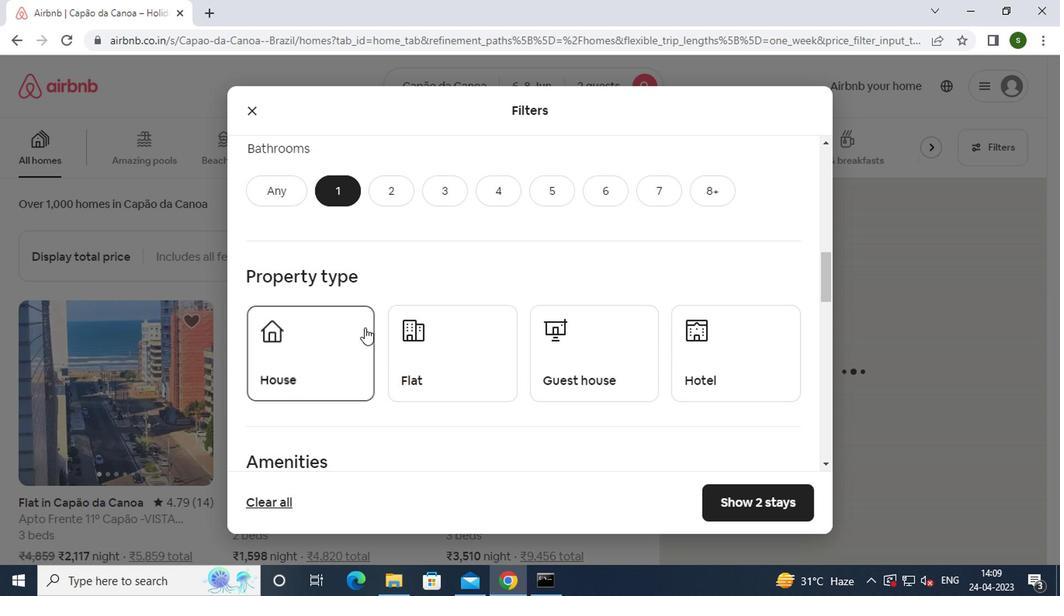
Action: Mouse pressed left at (408, 329)
Screenshot: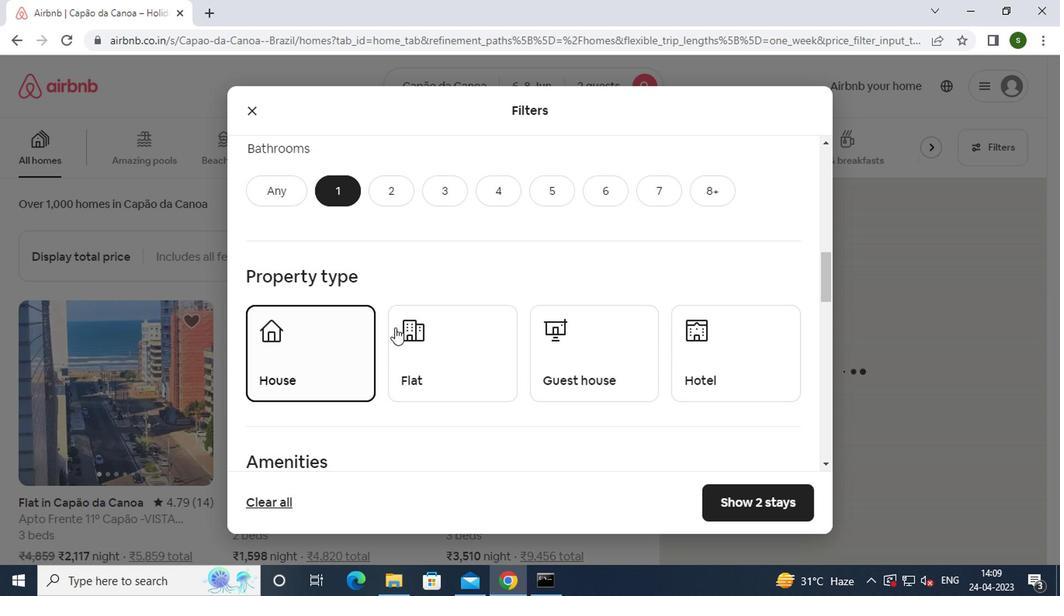 
Action: Mouse moved to (576, 360)
Screenshot: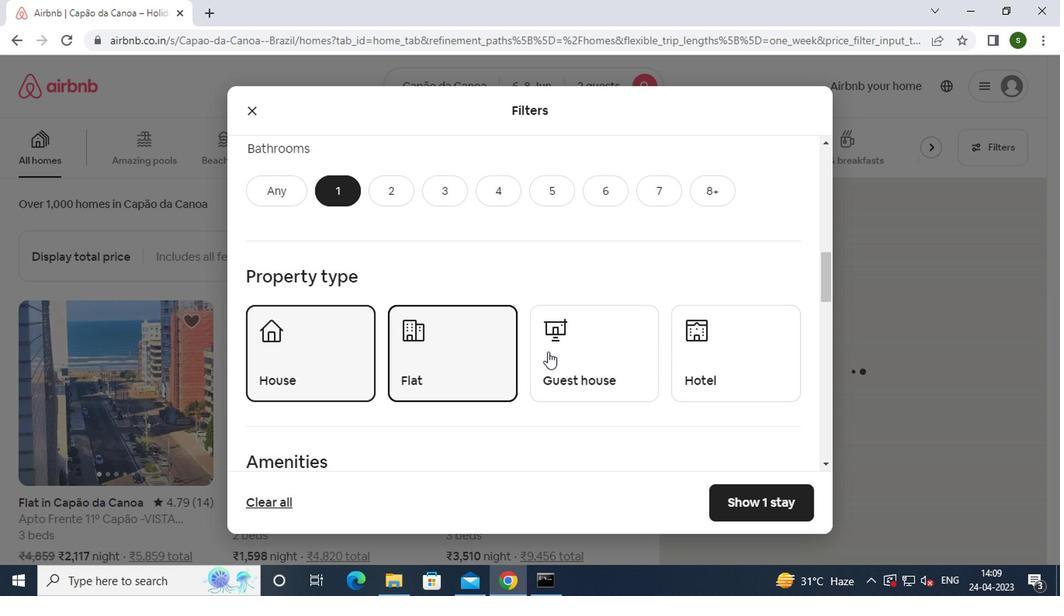 
Action: Mouse pressed left at (576, 360)
Screenshot: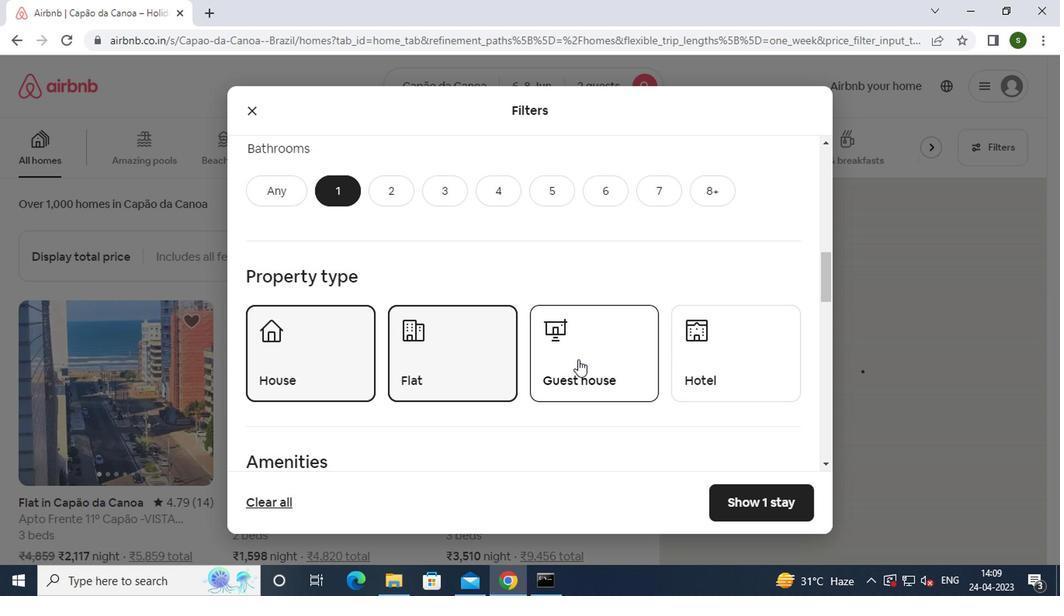 
Action: Mouse moved to (513, 350)
Screenshot: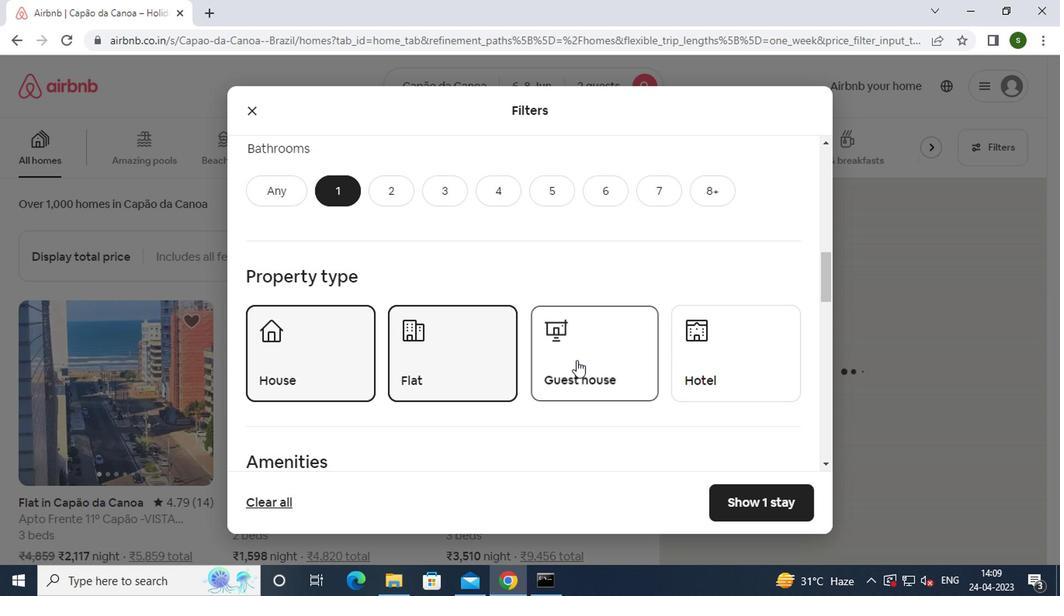 
Action: Mouse scrolled (513, 349) with delta (0, -1)
Screenshot: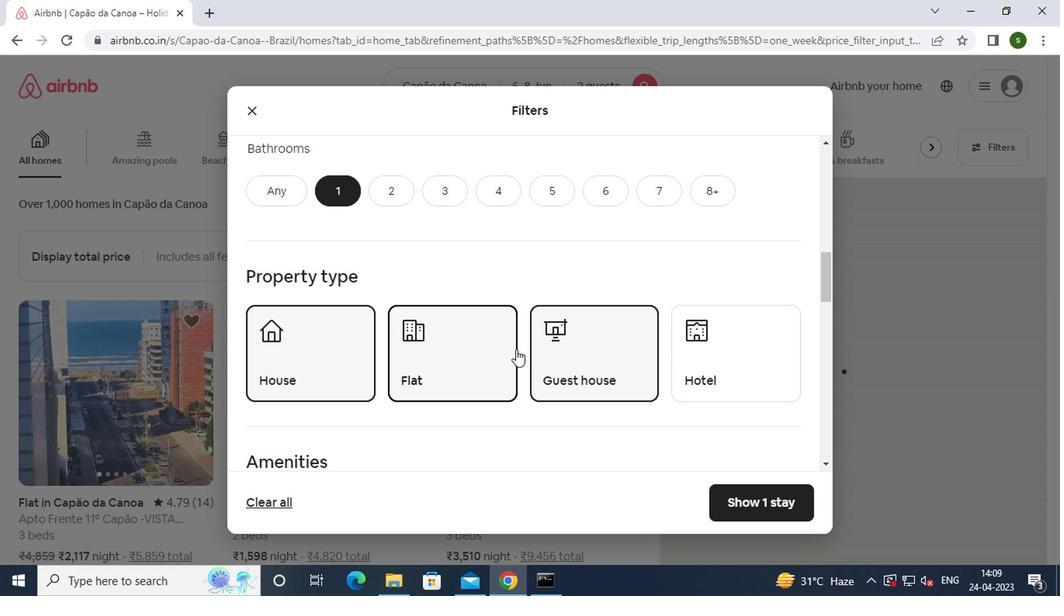 
Action: Mouse scrolled (513, 349) with delta (0, -1)
Screenshot: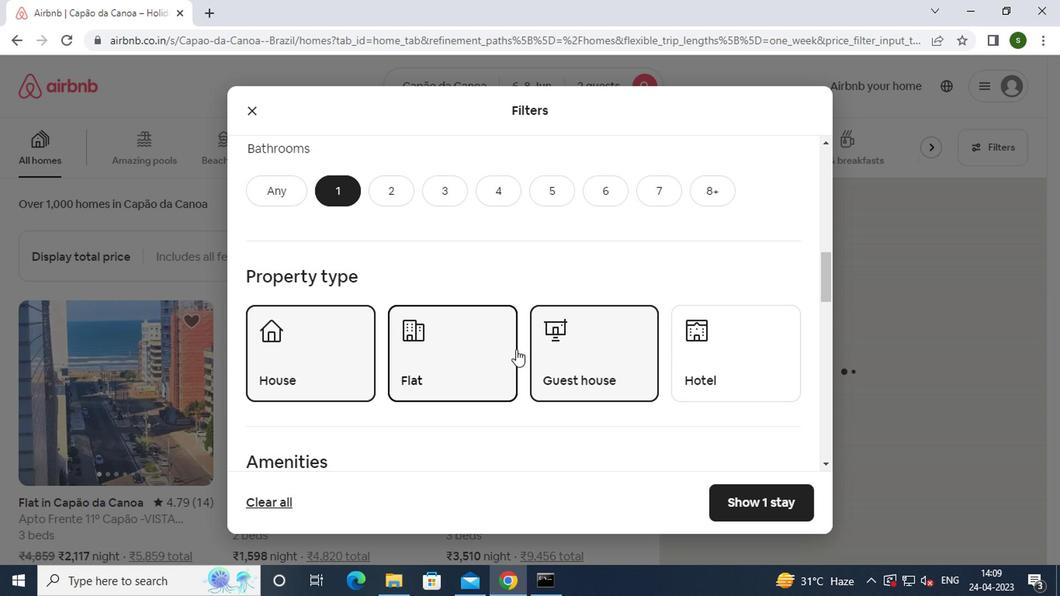 
Action: Mouse scrolled (513, 349) with delta (0, -1)
Screenshot: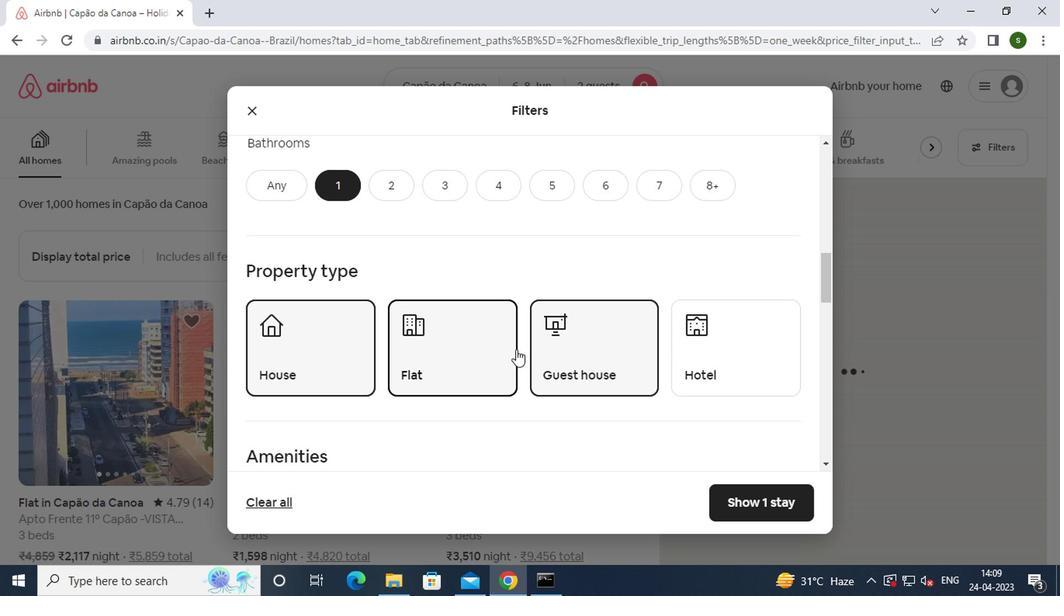 
Action: Mouse moved to (275, 349)
Screenshot: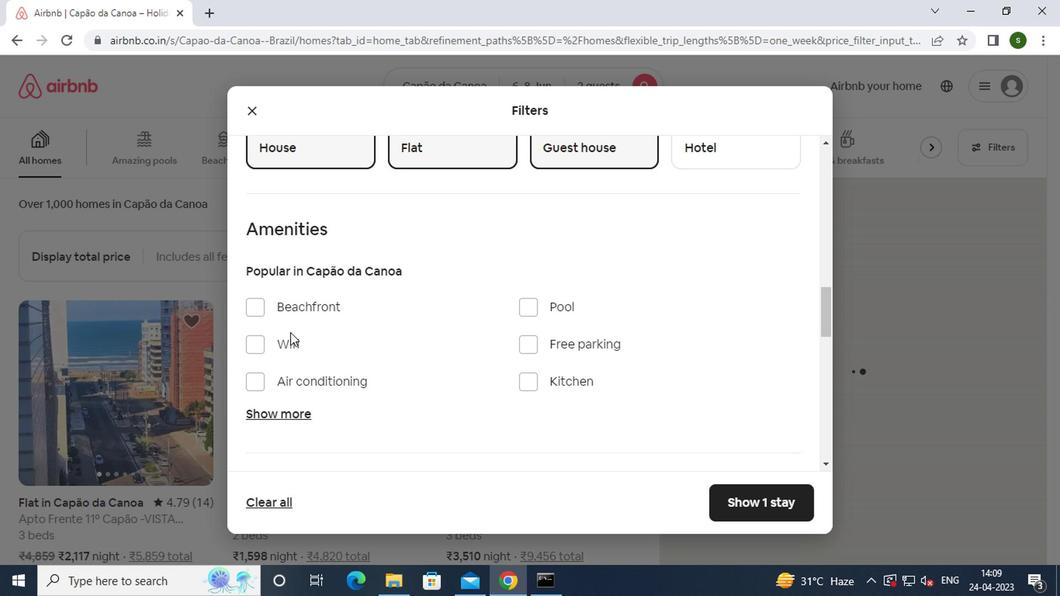 
Action: Mouse pressed left at (275, 349)
Screenshot: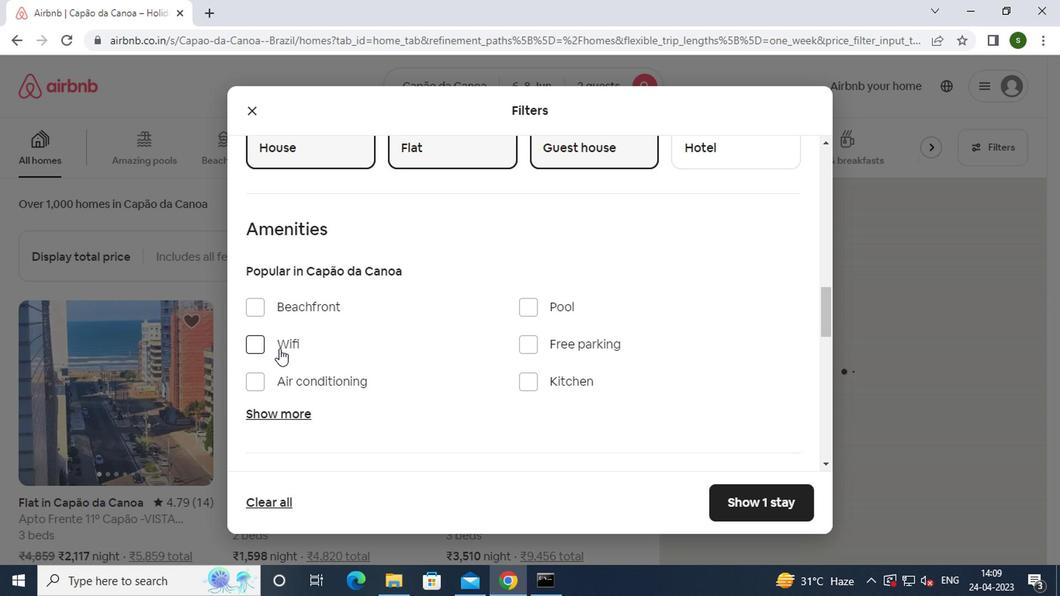 
Action: Mouse moved to (463, 318)
Screenshot: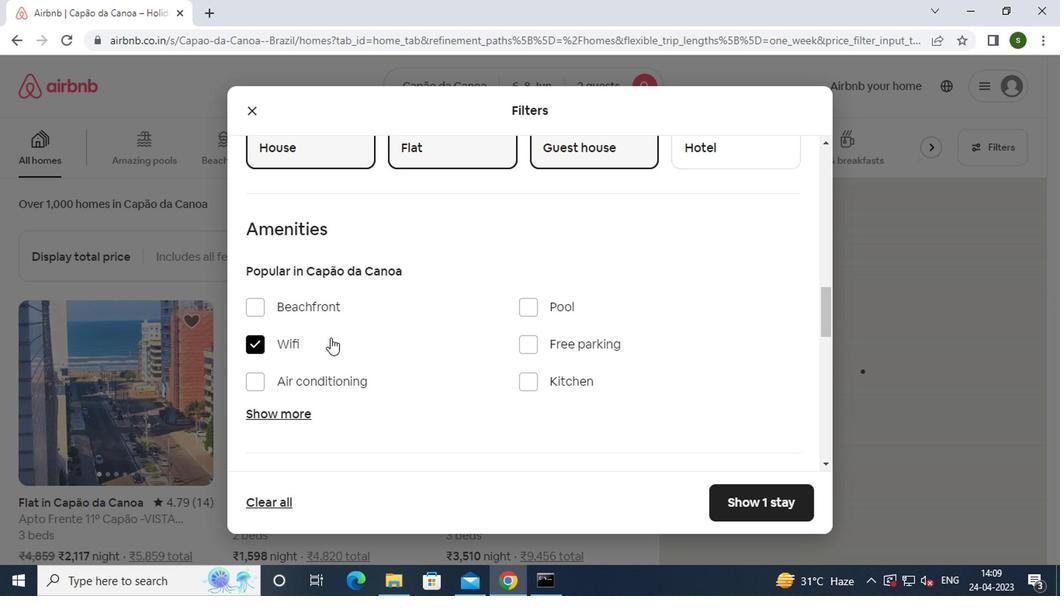 
Action: Mouse scrolled (463, 318) with delta (0, 0)
Screenshot: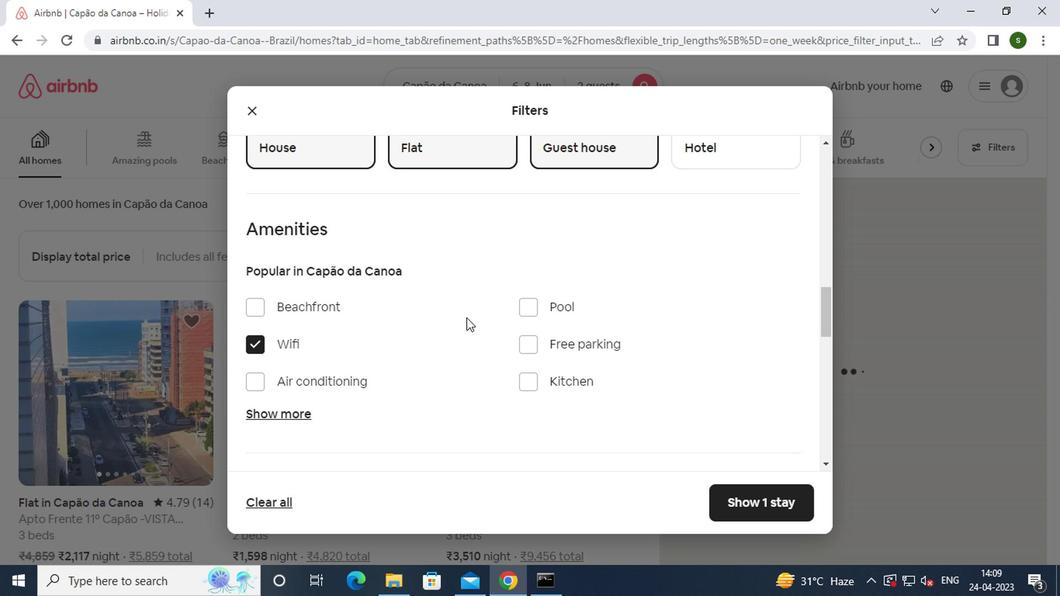 
Action: Mouse scrolled (463, 318) with delta (0, 0)
Screenshot: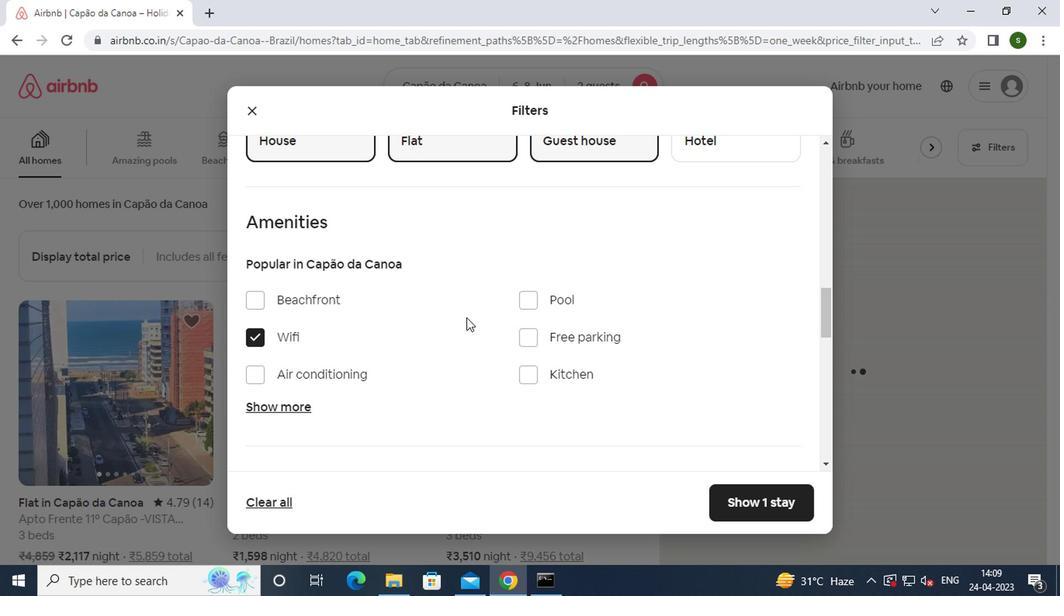
Action: Mouse scrolled (463, 318) with delta (0, 0)
Screenshot: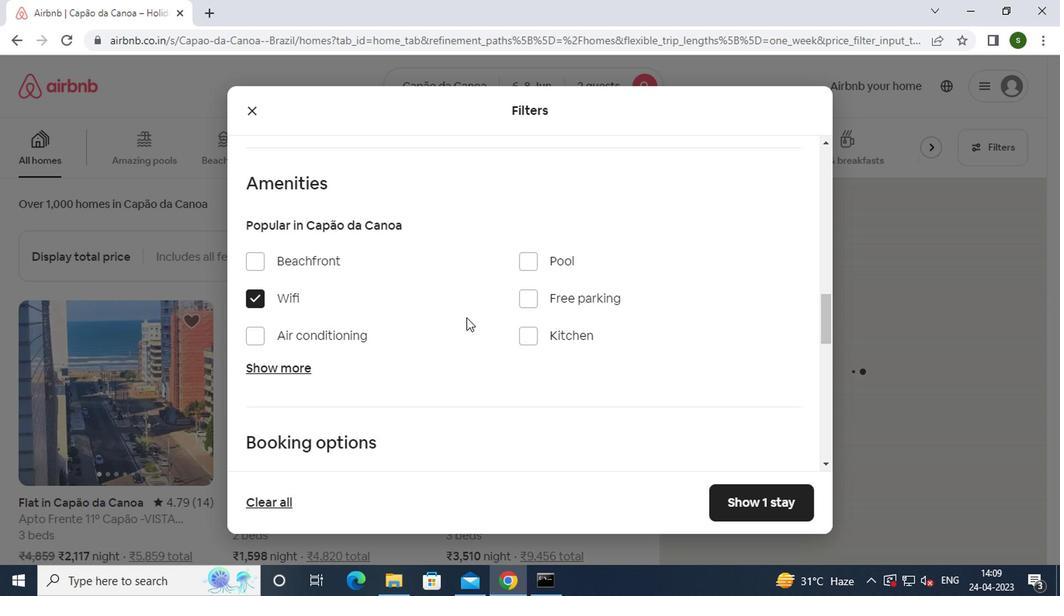 
Action: Mouse moved to (761, 364)
Screenshot: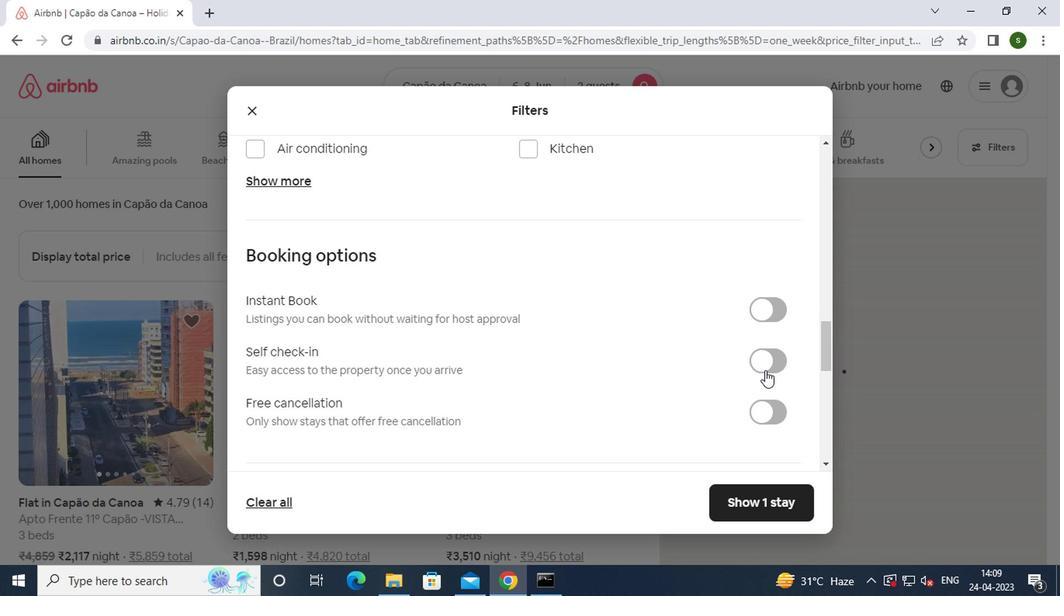 
Action: Mouse pressed left at (761, 364)
Screenshot: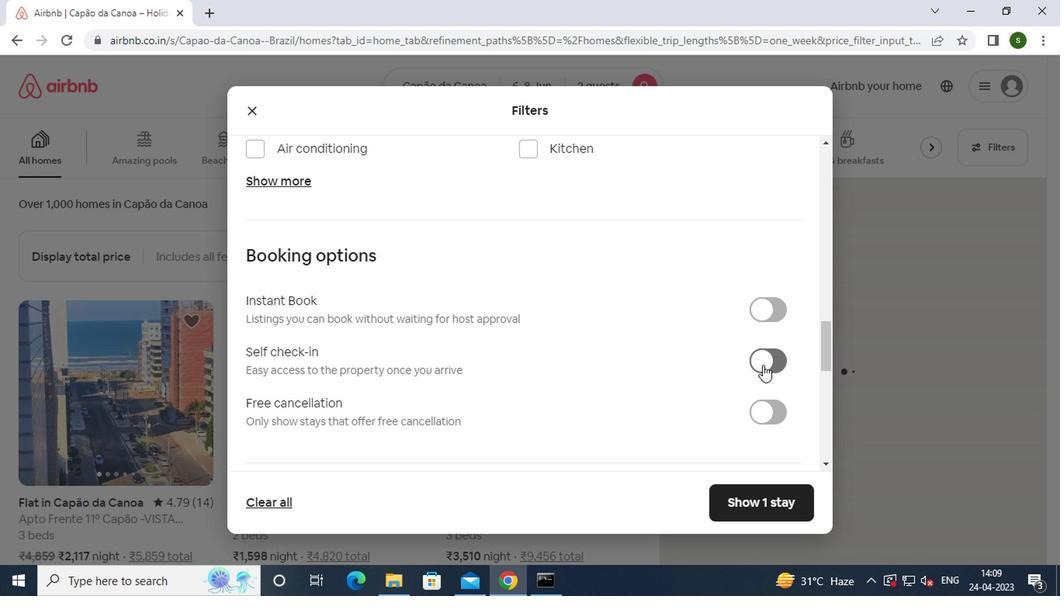
Action: Mouse moved to (612, 351)
Screenshot: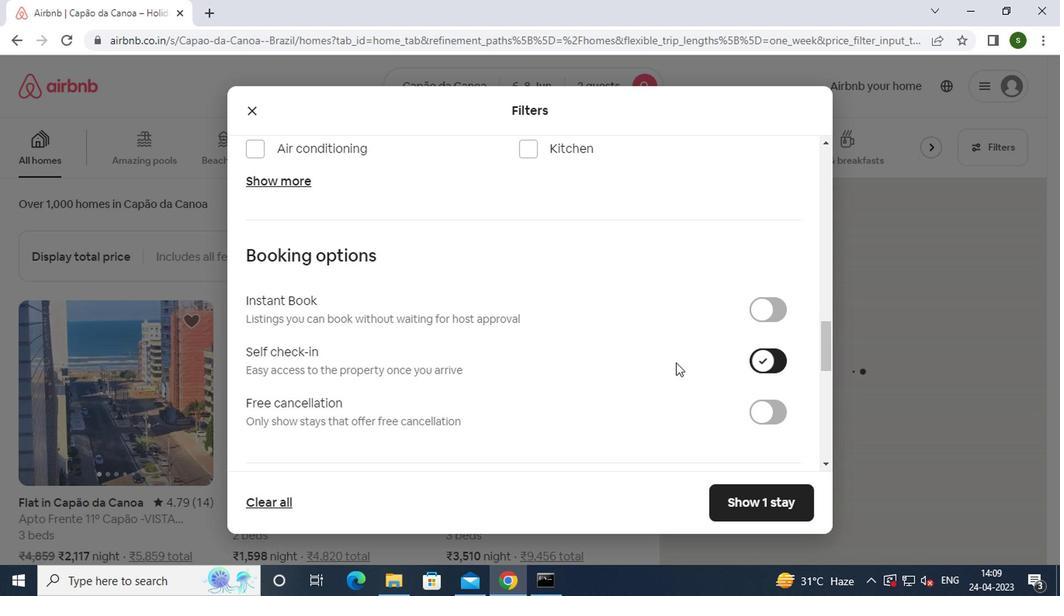 
Action: Mouse scrolled (612, 351) with delta (0, 0)
Screenshot: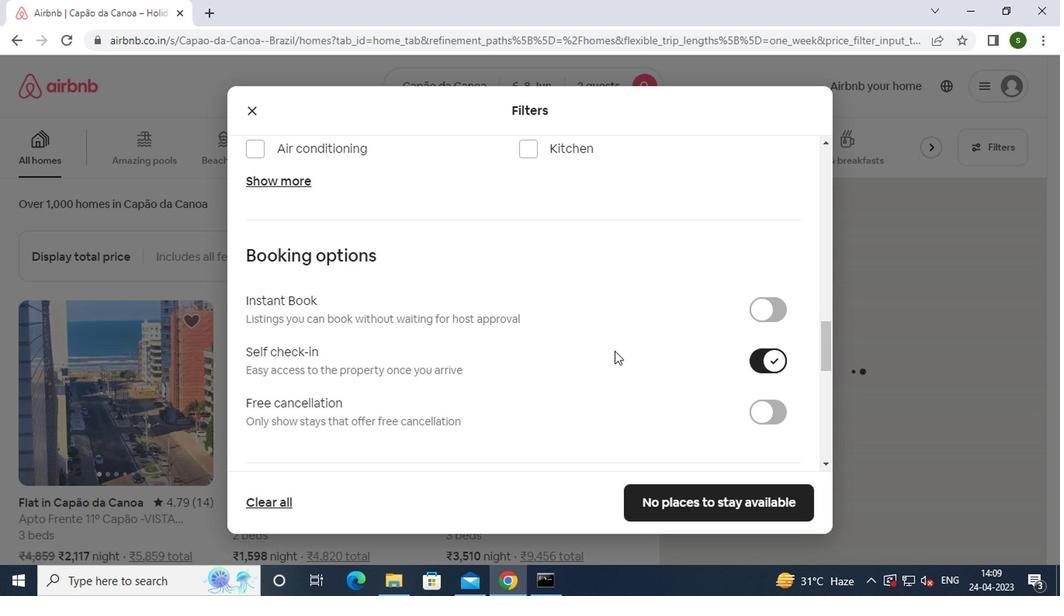 
Action: Mouse scrolled (612, 351) with delta (0, 0)
Screenshot: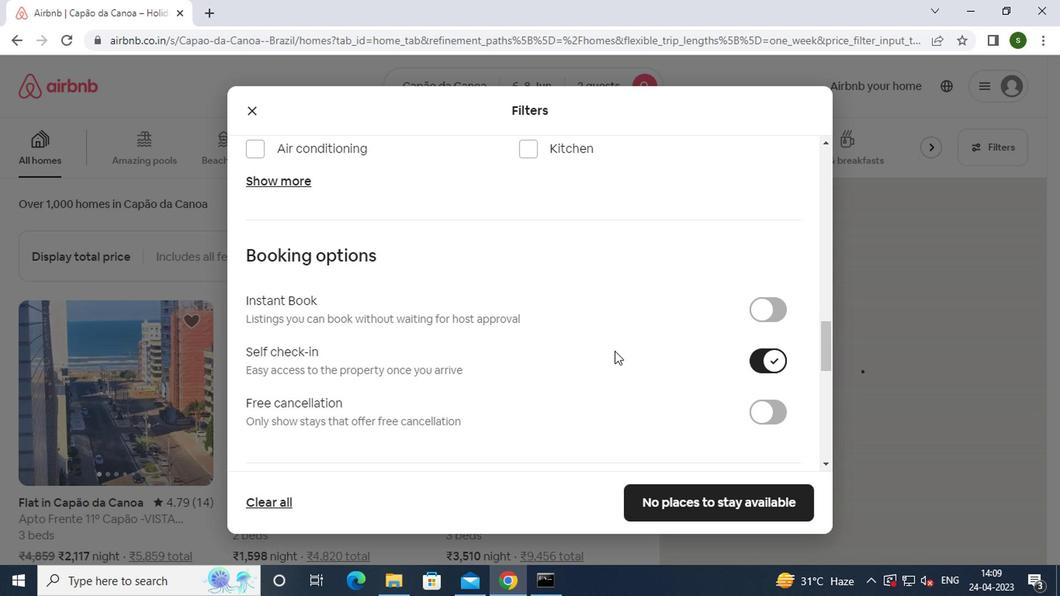 
Action: Mouse scrolled (612, 351) with delta (0, 0)
Screenshot: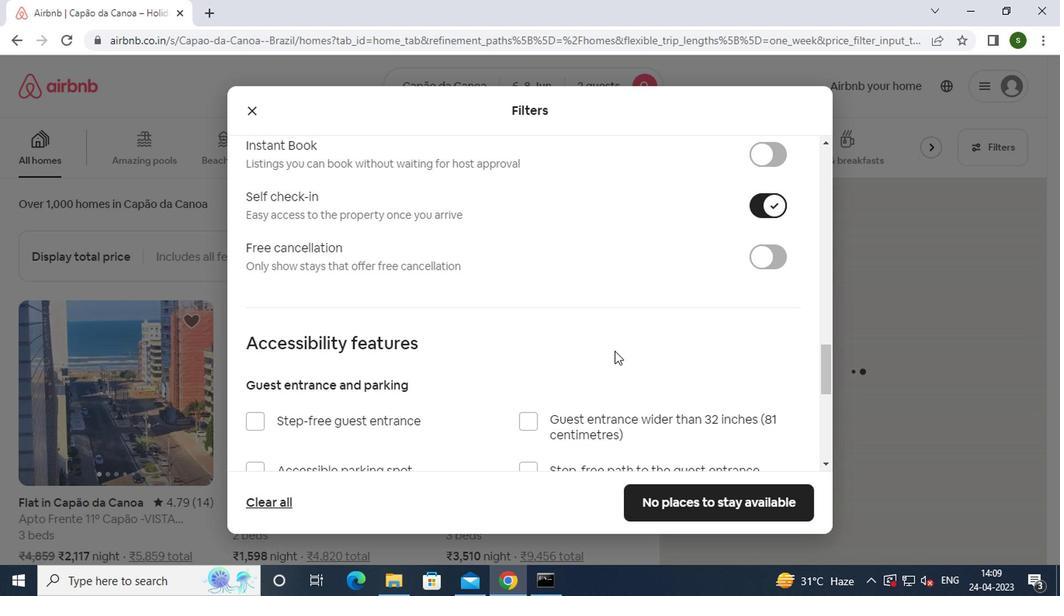 
Action: Mouse scrolled (612, 351) with delta (0, 0)
Screenshot: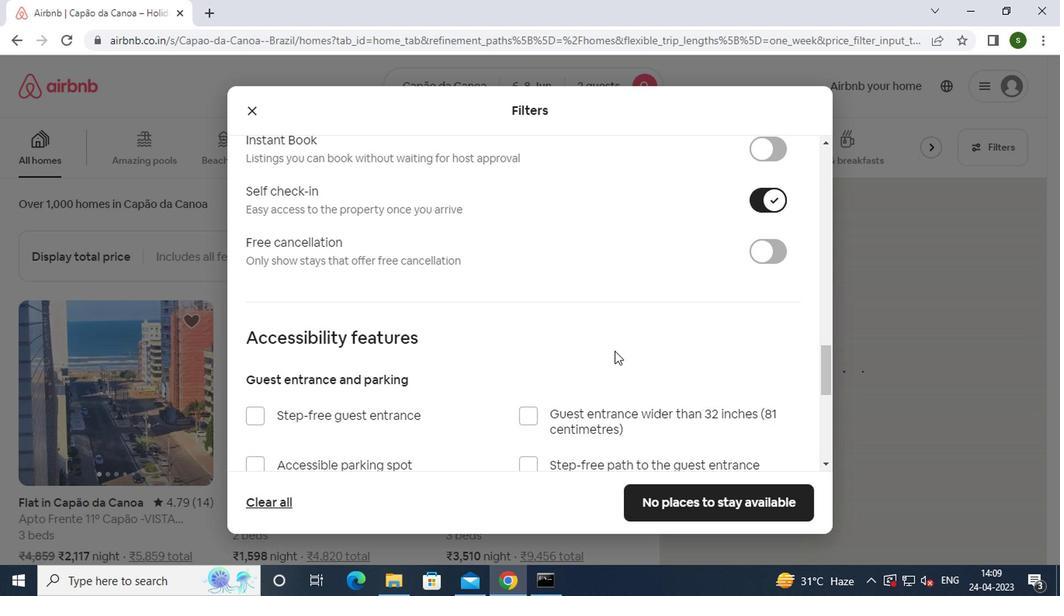 
Action: Mouse scrolled (612, 351) with delta (0, 0)
Screenshot: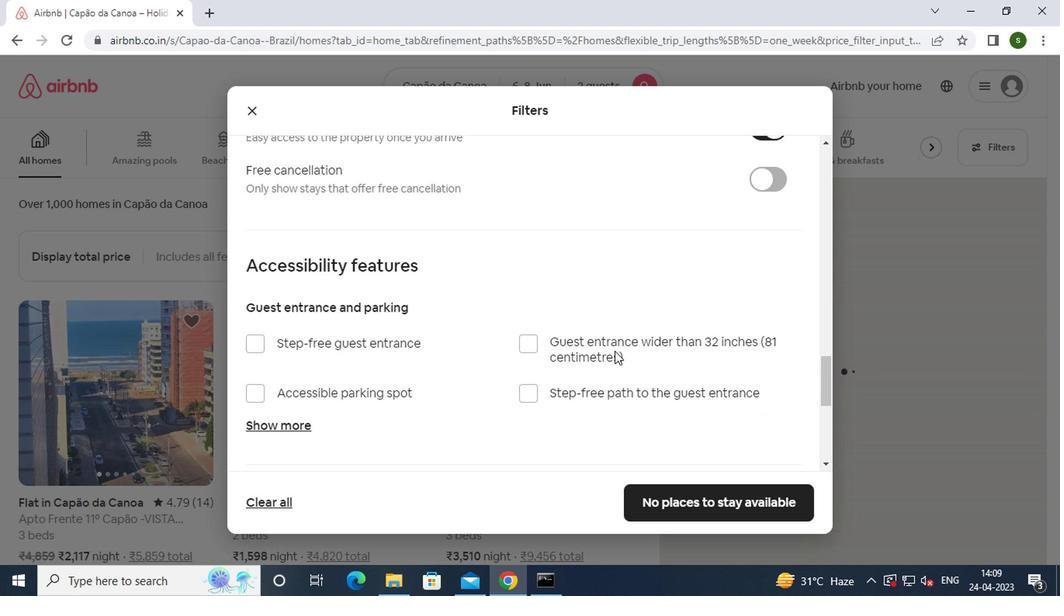 
Action: Mouse scrolled (612, 351) with delta (0, 0)
Screenshot: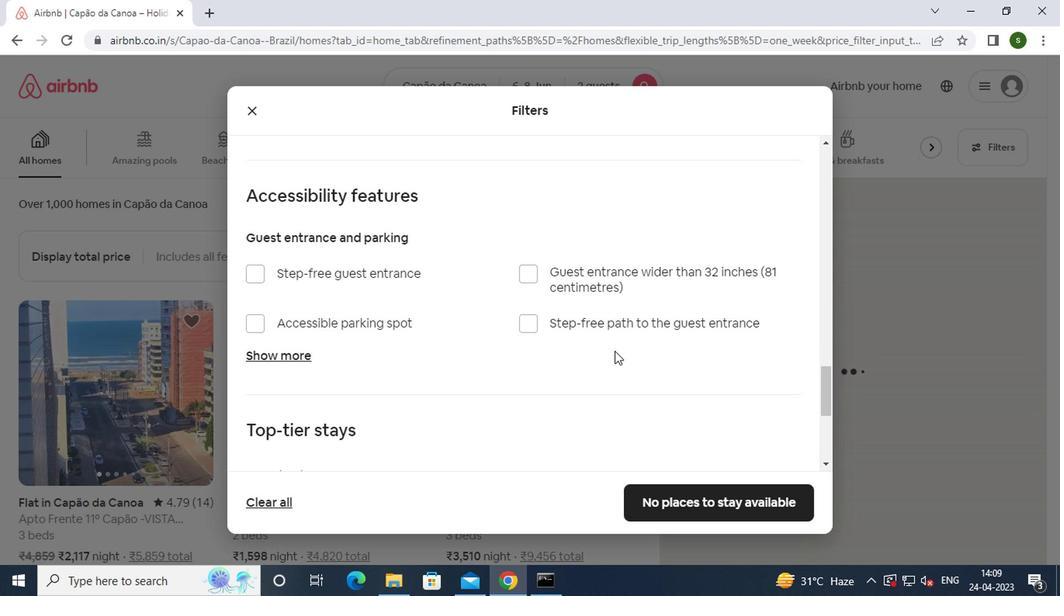 
Action: Mouse scrolled (612, 351) with delta (0, 0)
Screenshot: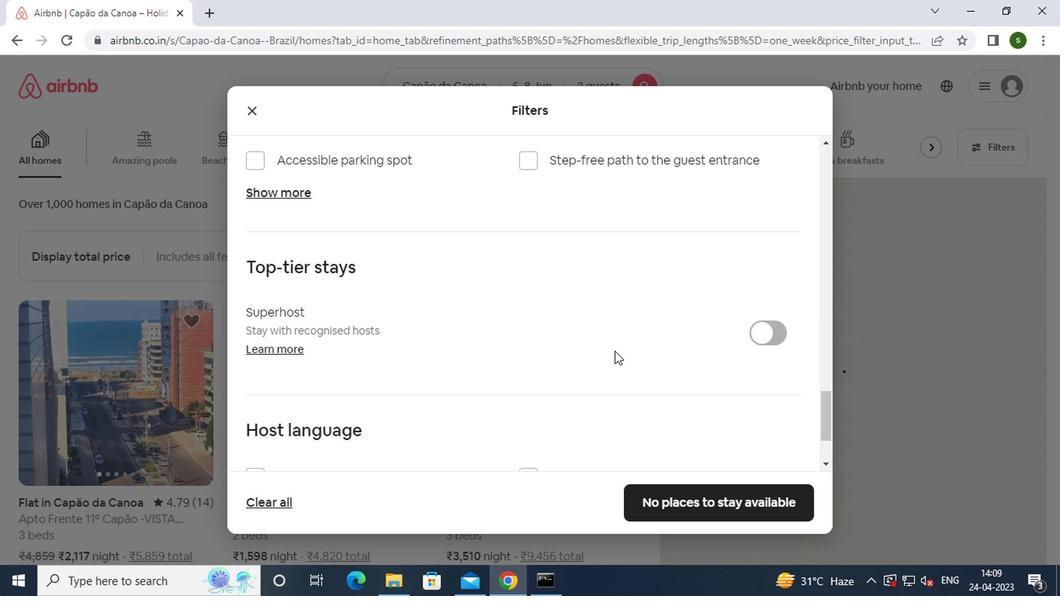 
Action: Mouse scrolled (612, 351) with delta (0, 0)
Screenshot: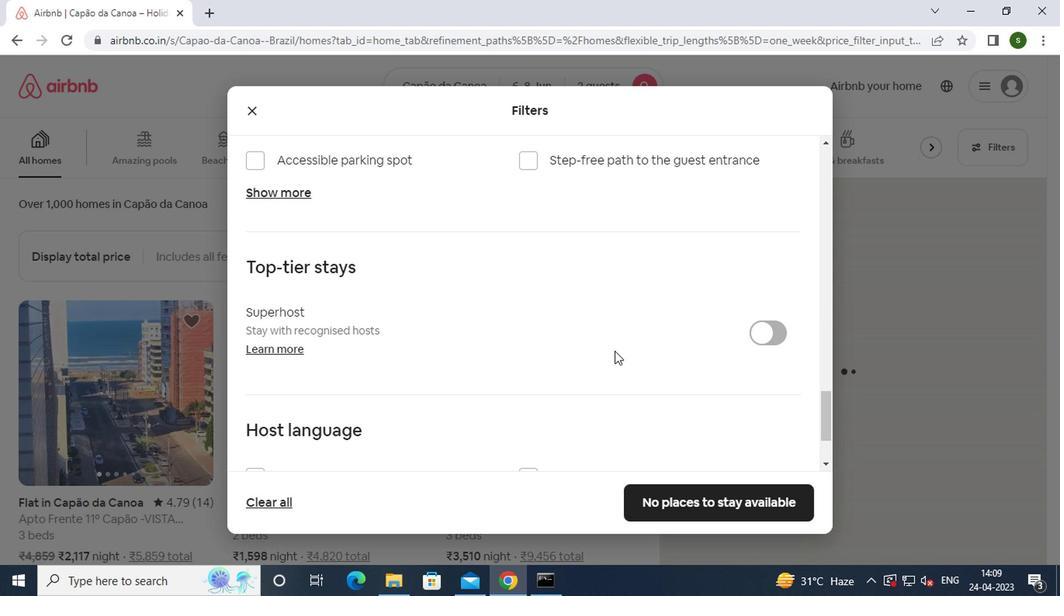 
Action: Mouse scrolled (612, 351) with delta (0, 0)
Screenshot: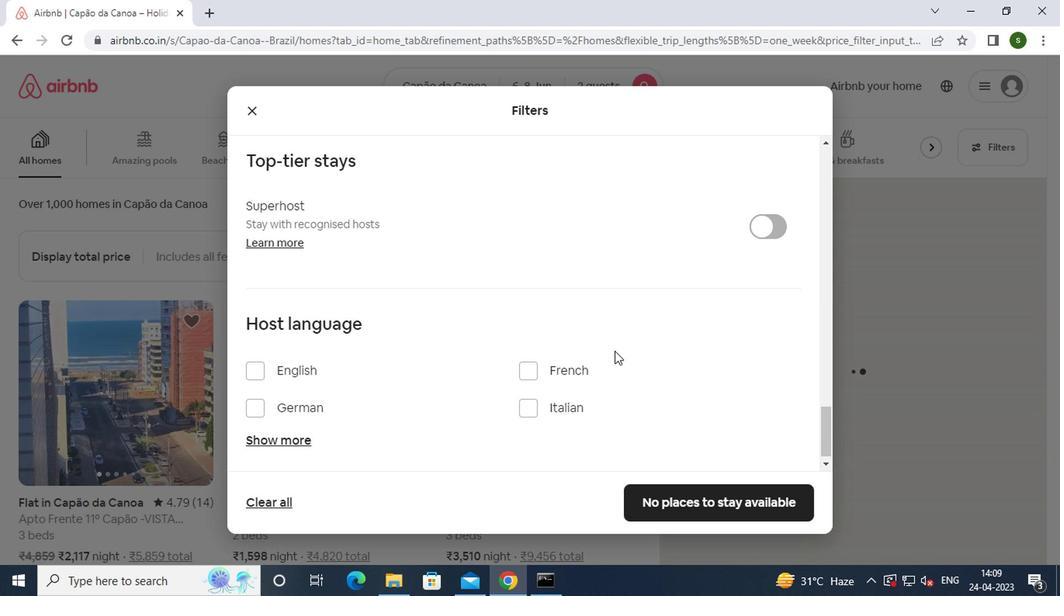 
Action: Mouse moved to (686, 497)
Screenshot: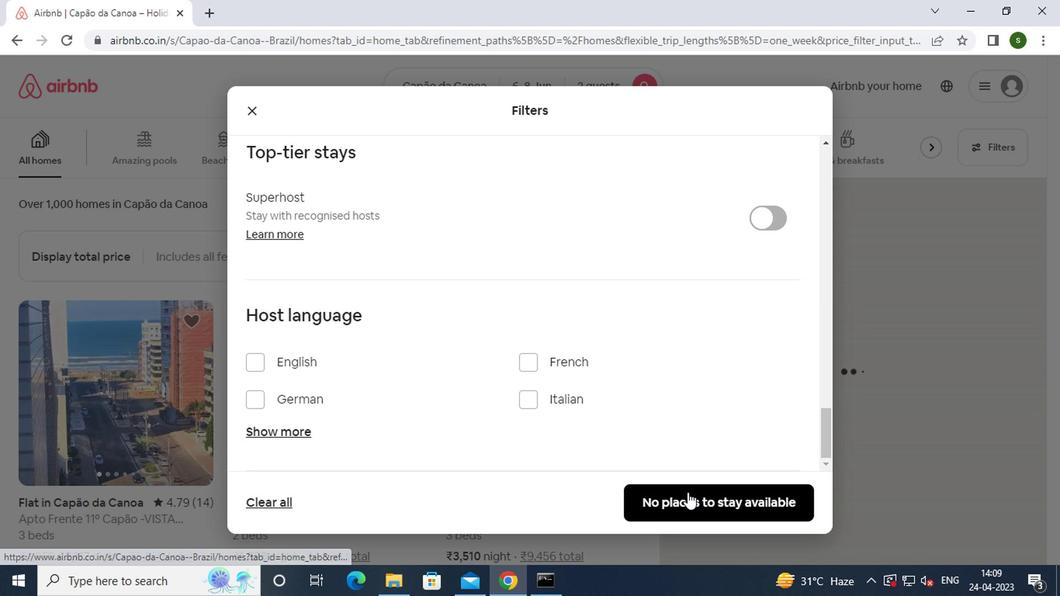 
Action: Mouse pressed left at (686, 497)
Screenshot: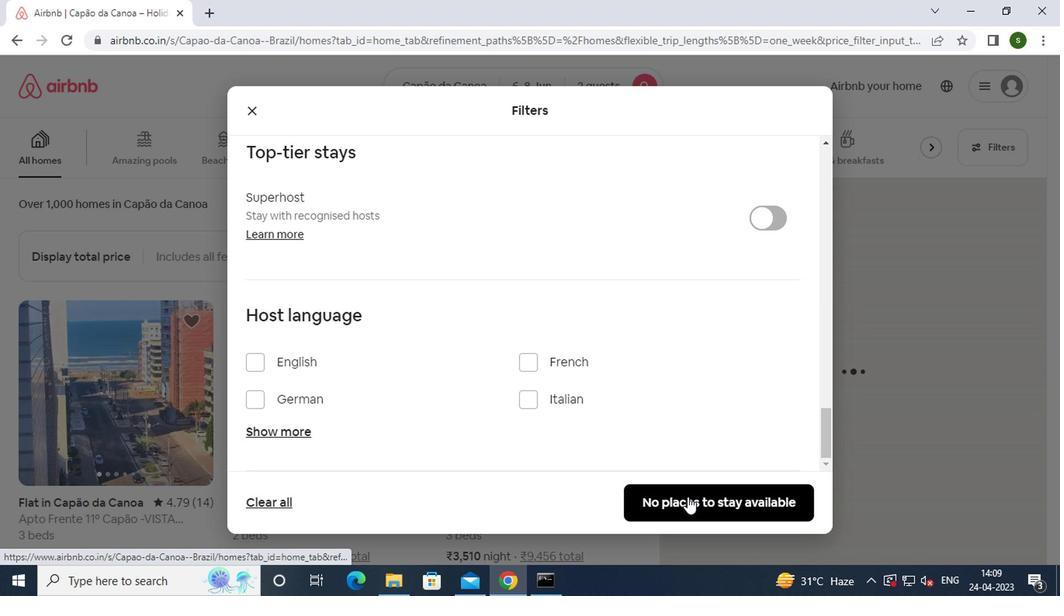 
Action: Mouse moved to (522, 208)
Screenshot: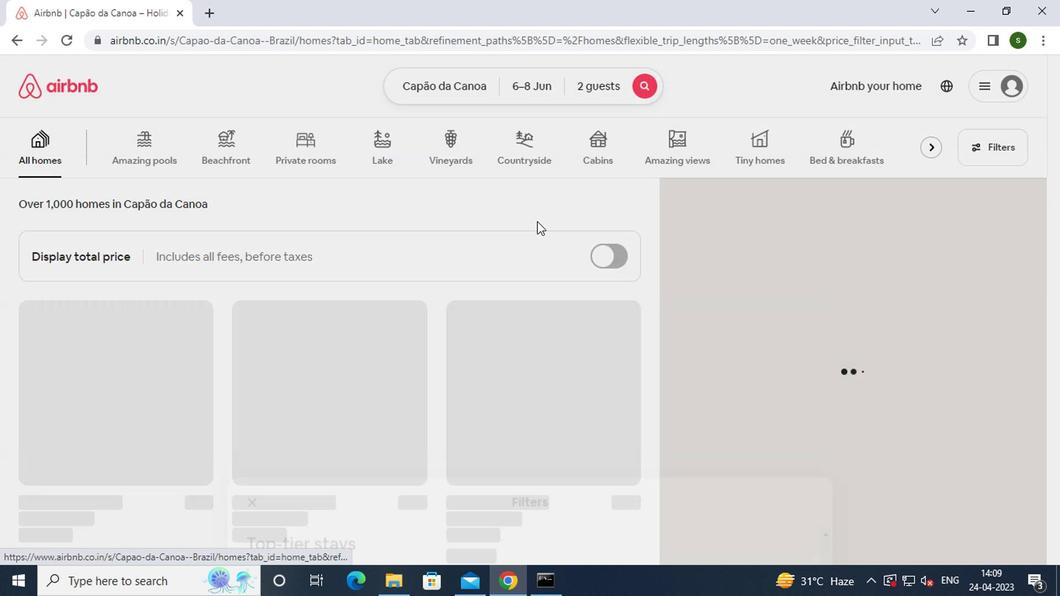 
